 Task: Open Card Card0000000159 in Board Board0000000040 in Workspace WS0000000014 in Trello. Add Member carxxstreet791@gmail.com to Card Card0000000159 in Board Board0000000040 in Workspace WS0000000014 in Trello. Add Orange Label titled Label0000000159 to Card Card0000000159 in Board Board0000000040 in Workspace WS0000000014 in Trello. Add Checklist CL0000000159 to Card Card0000000159 in Board Board0000000040 in Workspace WS0000000014 in Trello. Add Dates with Start Date as Jun 01 2023 and Due Date as Jun 30 2023 to Card Card0000000159 in Board Board0000000040 in Workspace WS0000000014 in Trello
Action: Mouse moved to (548, 28)
Screenshot: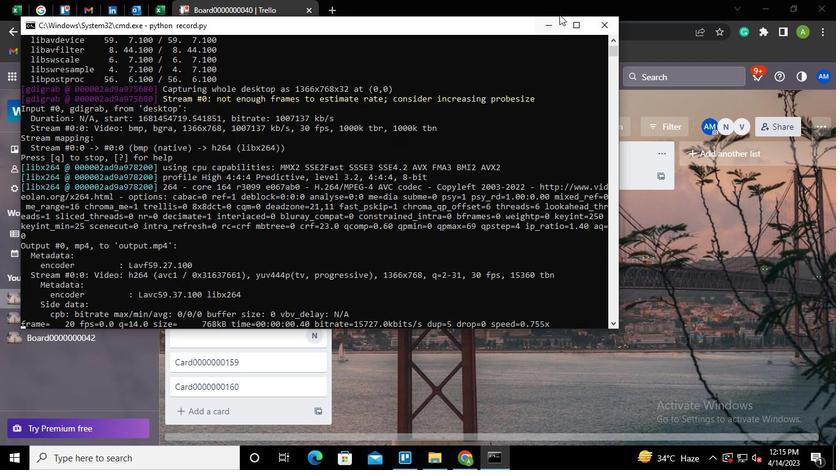 
Action: Mouse pressed left at (548, 28)
Screenshot: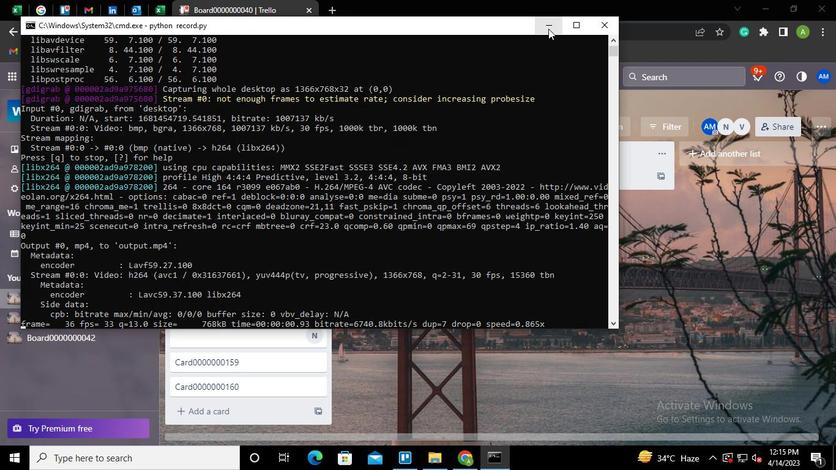 
Action: Mouse moved to (263, 358)
Screenshot: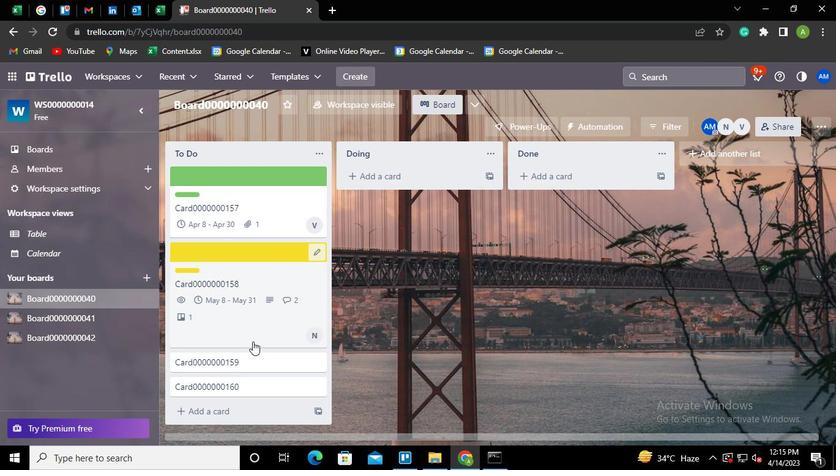 
Action: Mouse pressed left at (263, 358)
Screenshot: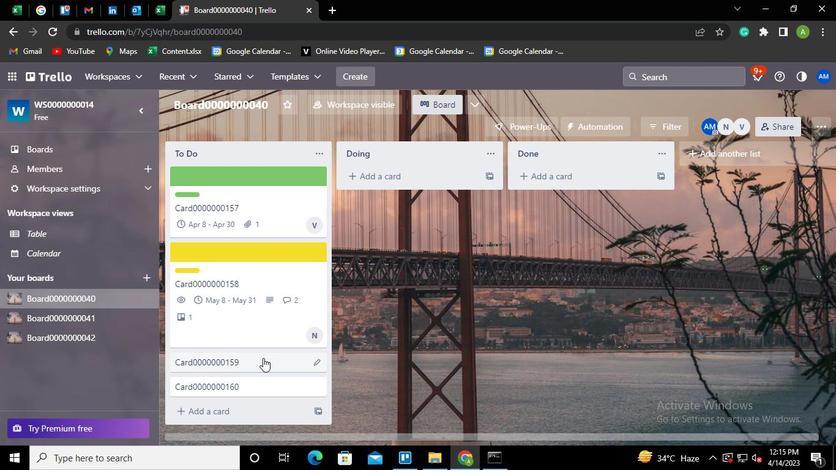 
Action: Mouse moved to (560, 220)
Screenshot: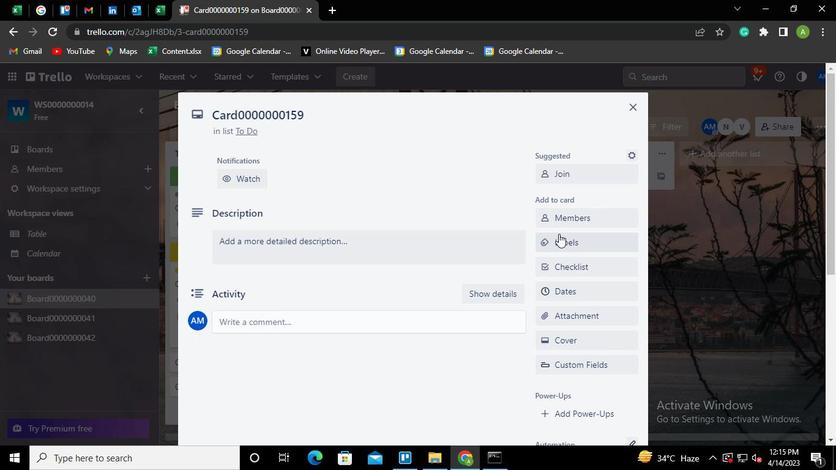 
Action: Mouse pressed left at (560, 220)
Screenshot: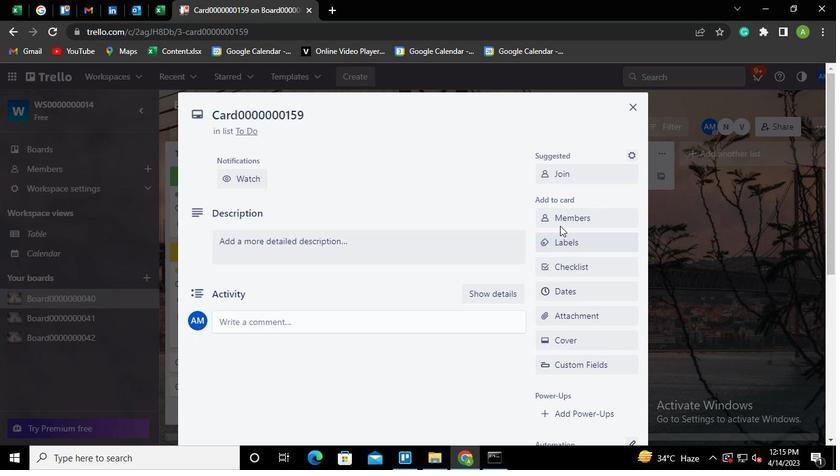
Action: Mouse moved to (453, 200)
Screenshot: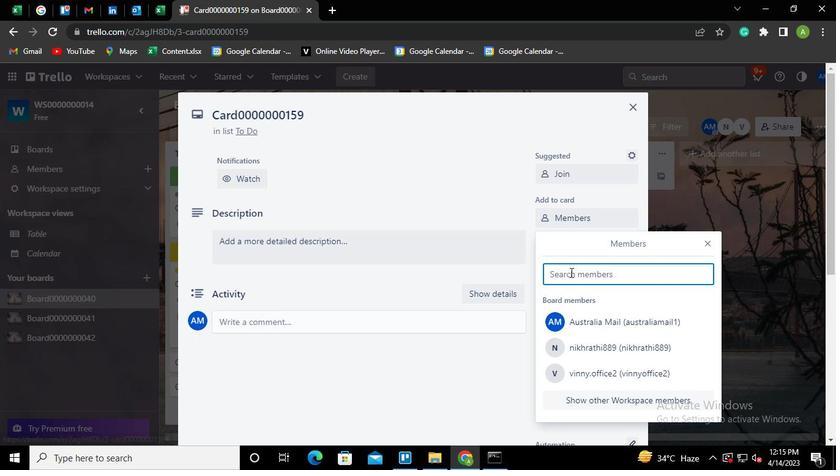 
Action: Keyboard c
Screenshot: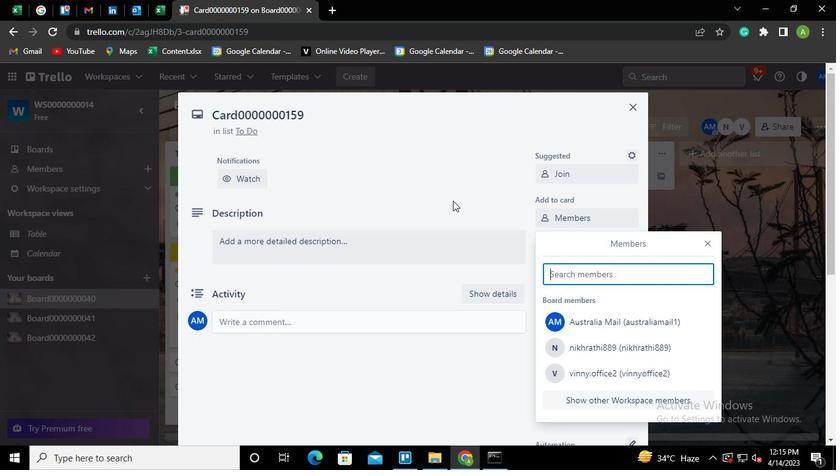 
Action: Keyboard a
Screenshot: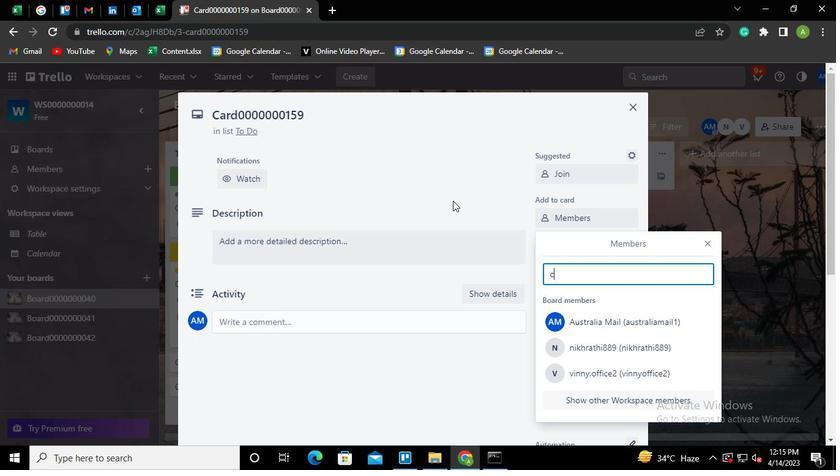 
Action: Keyboard r
Screenshot: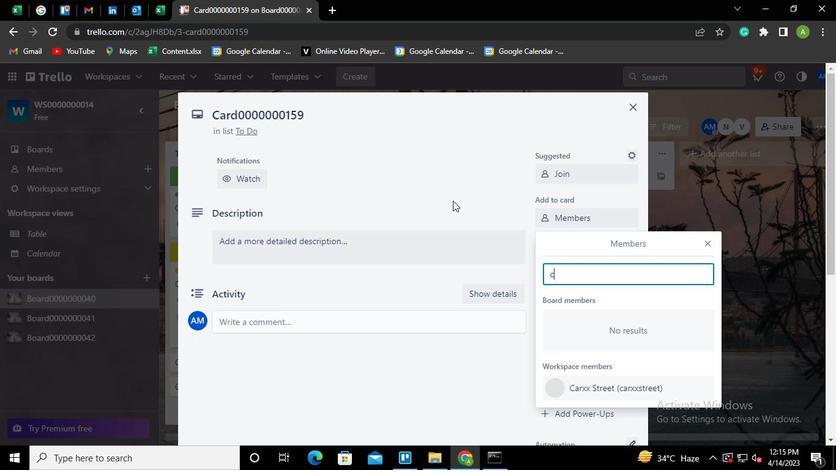 
Action: Keyboard x
Screenshot: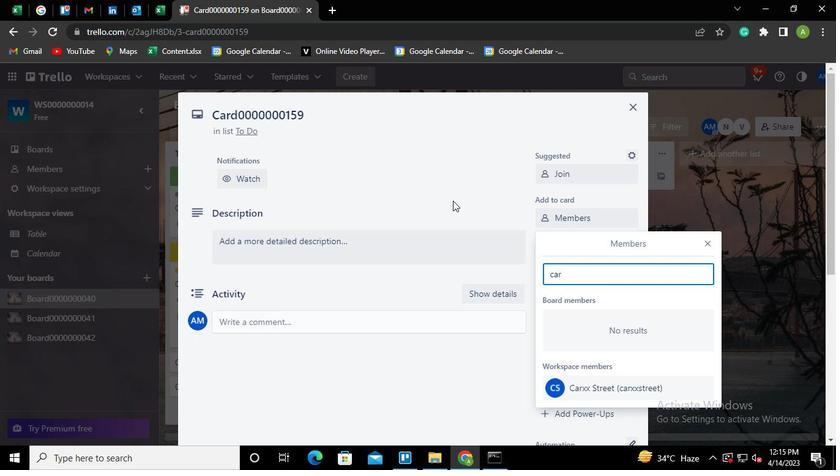 
Action: Keyboard x
Screenshot: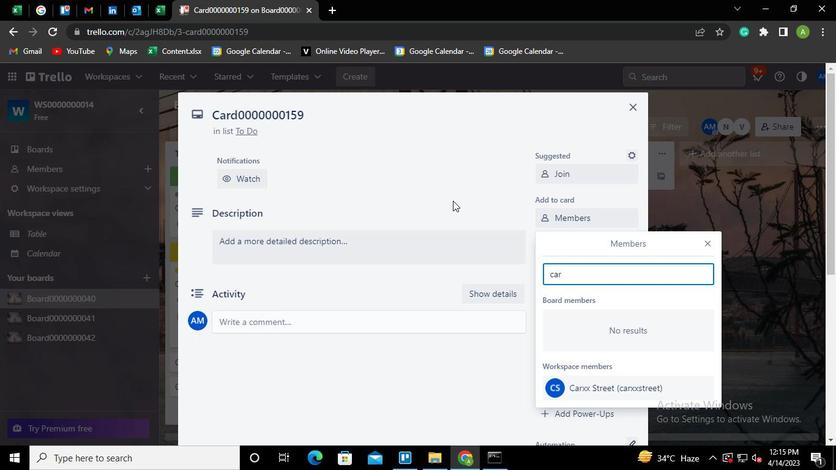 
Action: Mouse moved to (600, 390)
Screenshot: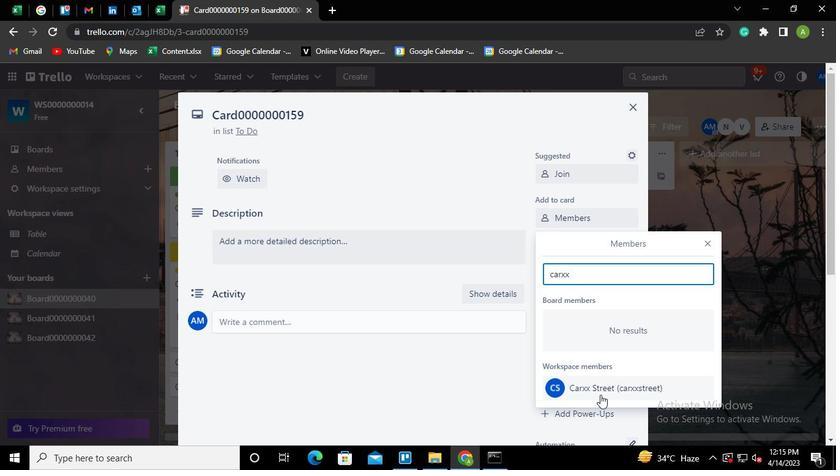 
Action: Mouse pressed left at (600, 390)
Screenshot: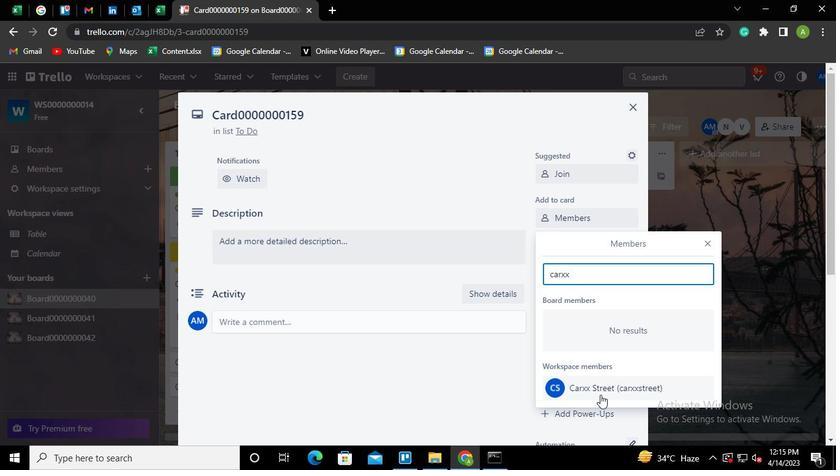 
Action: Mouse moved to (503, 190)
Screenshot: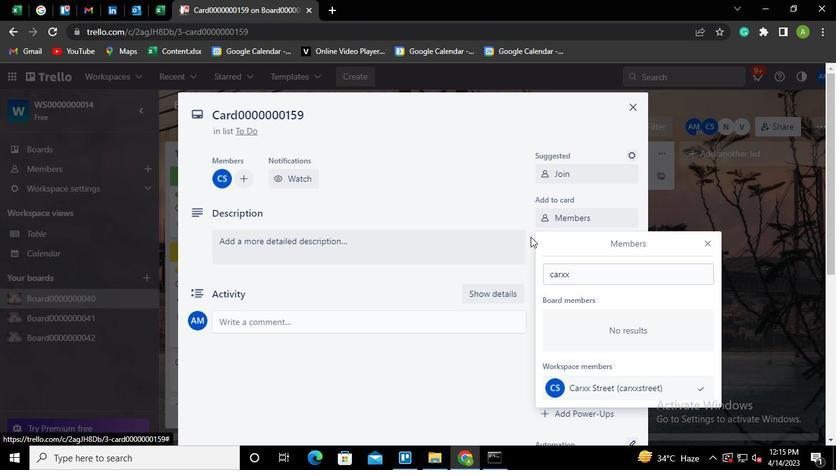 
Action: Mouse pressed left at (503, 190)
Screenshot: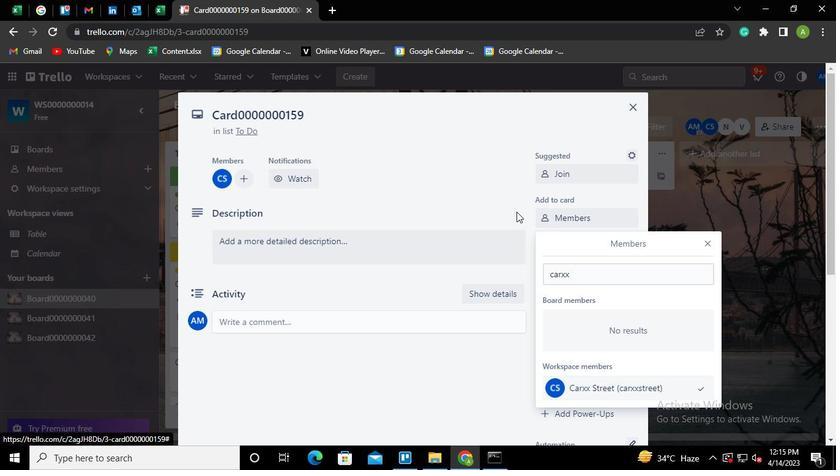 
Action: Mouse moved to (579, 243)
Screenshot: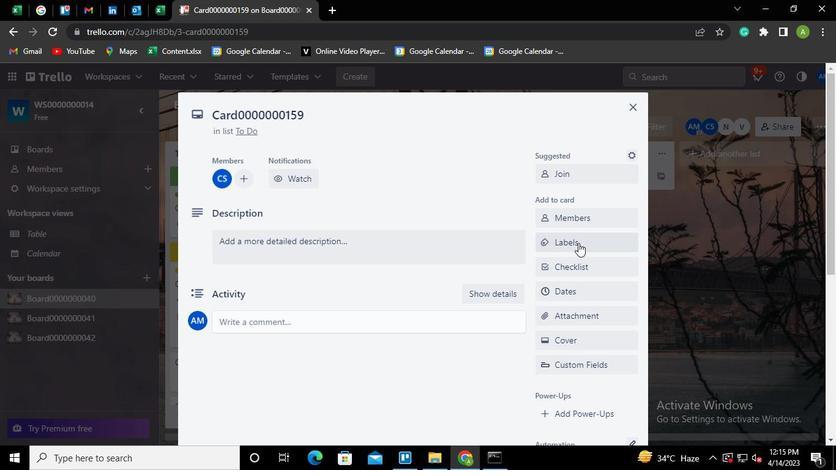 
Action: Mouse pressed left at (579, 243)
Screenshot: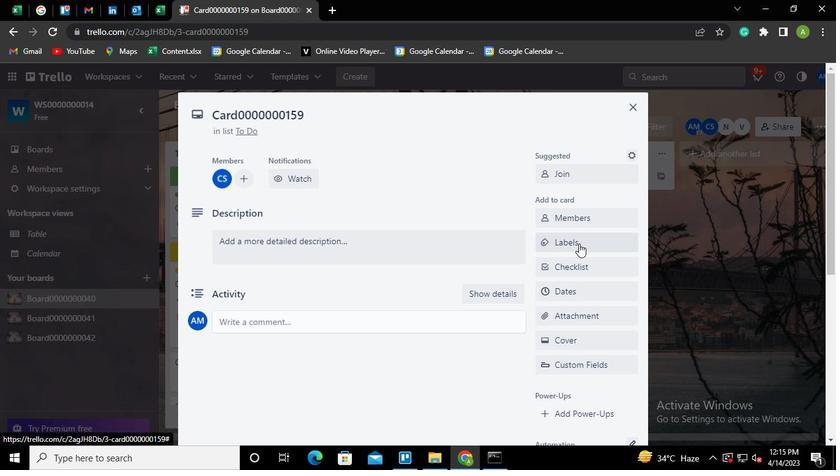 
Action: Mouse moved to (548, 221)
Screenshot: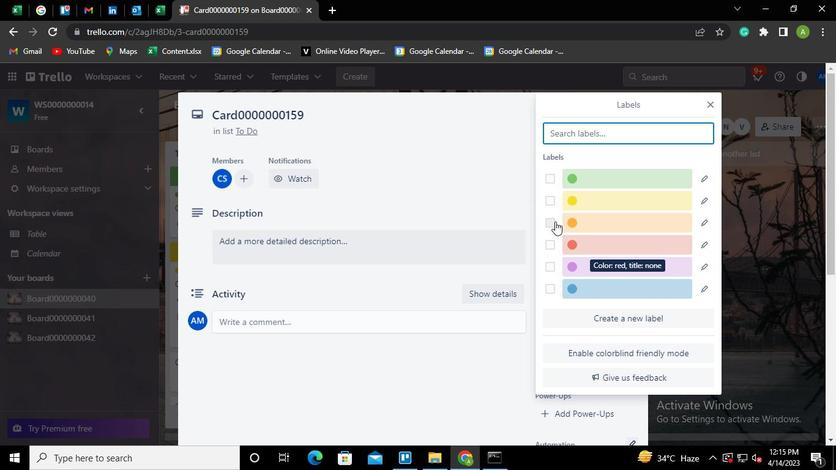 
Action: Mouse pressed left at (548, 221)
Screenshot: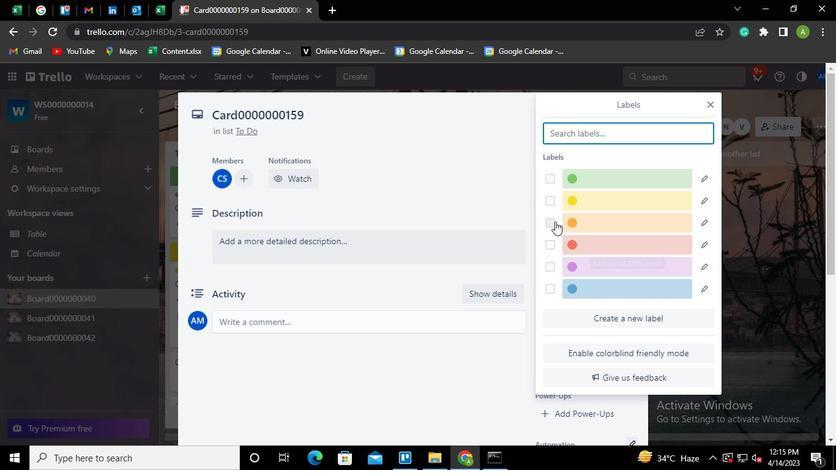 
Action: Mouse moved to (706, 222)
Screenshot: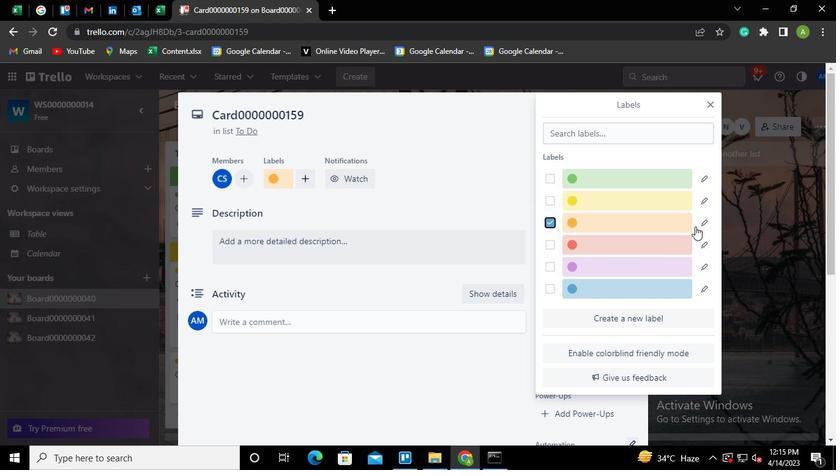 
Action: Mouse pressed left at (706, 222)
Screenshot: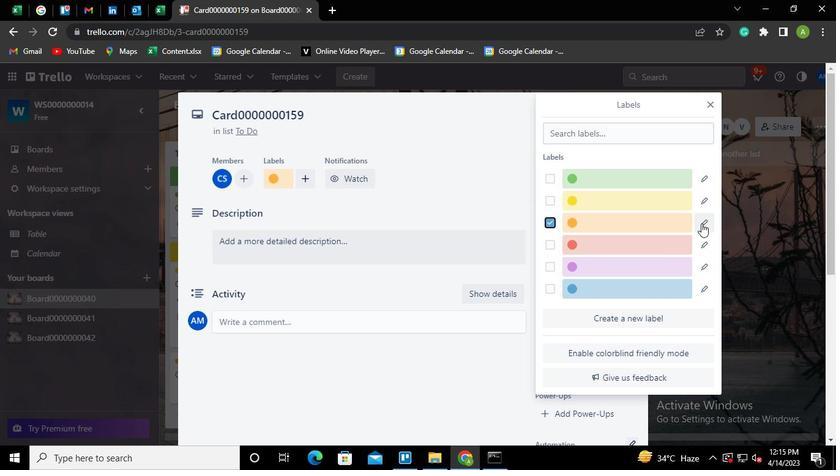 
Action: Mouse moved to (584, 217)
Screenshot: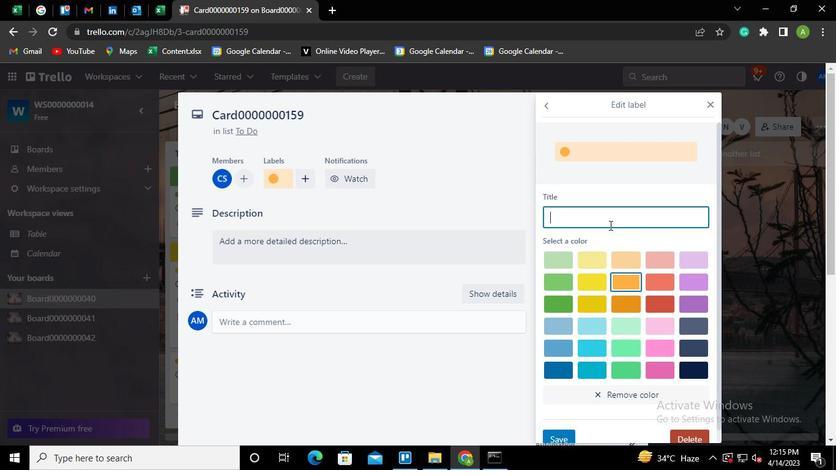 
Action: Keyboard Key.shift
Screenshot: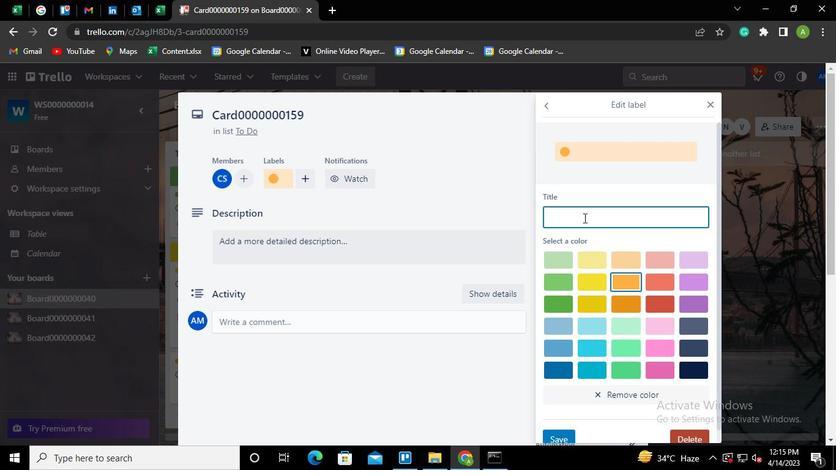 
Action: Keyboard Key.shift
Screenshot: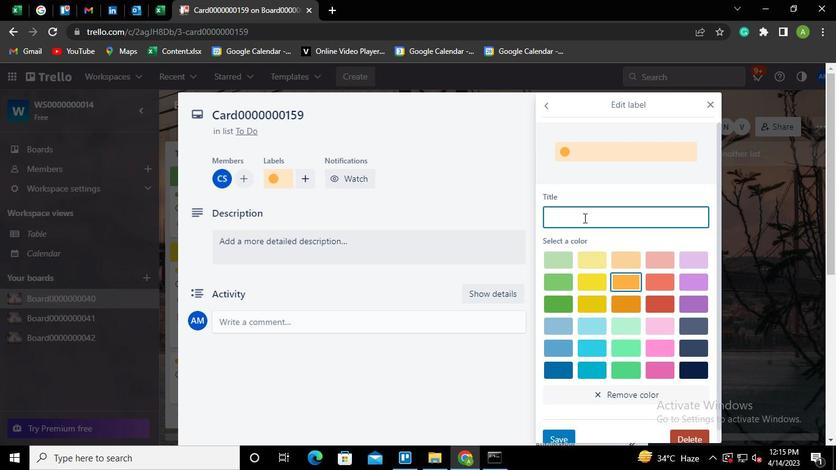 
Action: Keyboard l
Screenshot: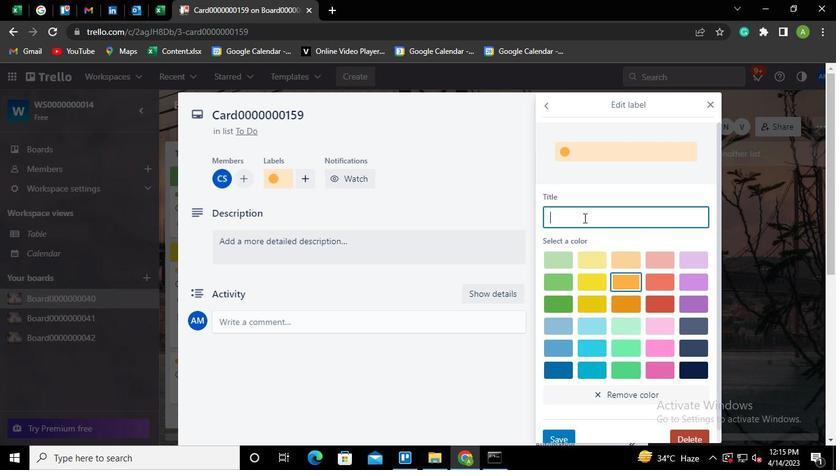 
Action: Keyboard a
Screenshot: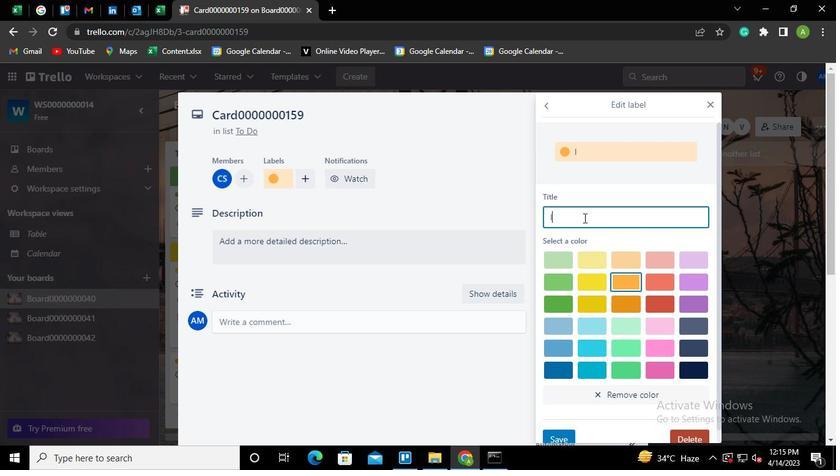 
Action: Keyboard b
Screenshot: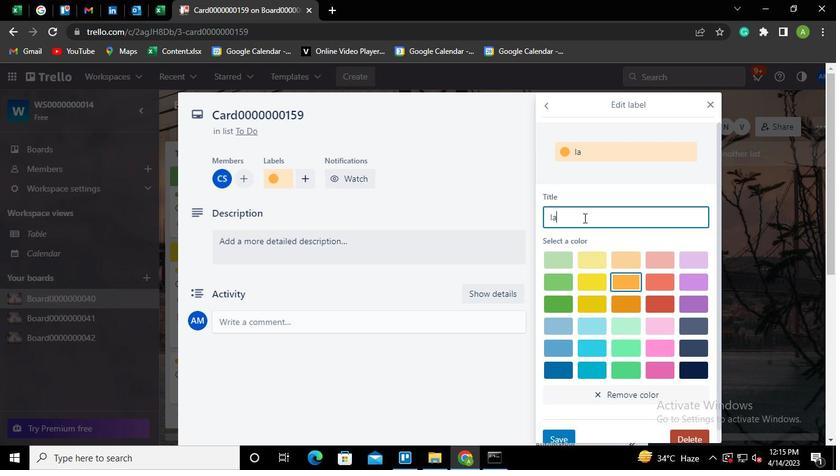 
Action: Keyboard e
Screenshot: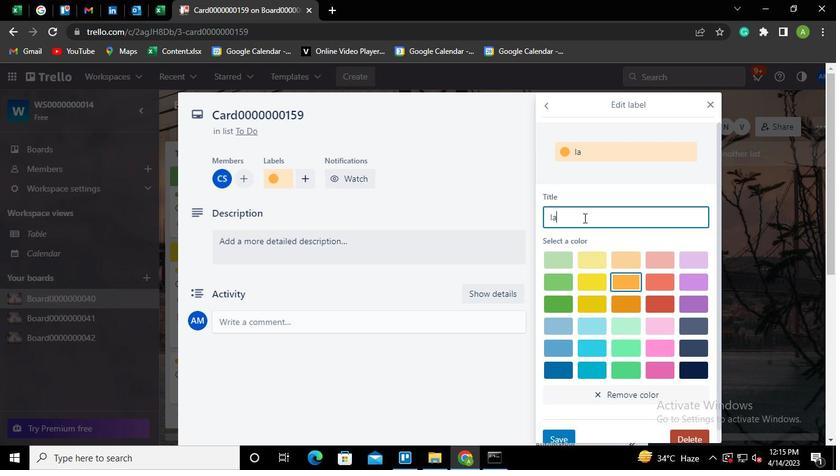 
Action: Keyboard l
Screenshot: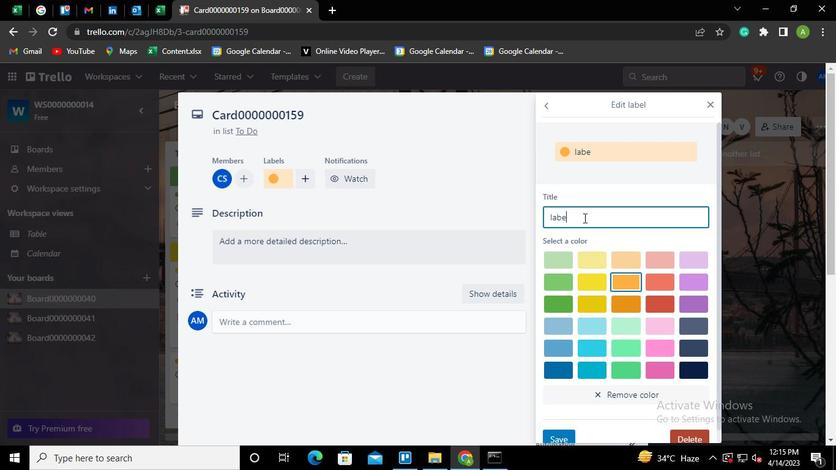 
Action: Keyboard <96>
Screenshot: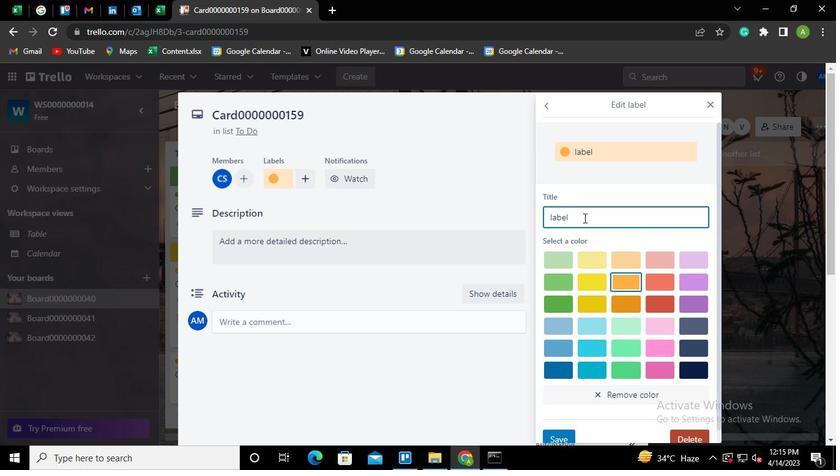 
Action: Keyboard <96>
Screenshot: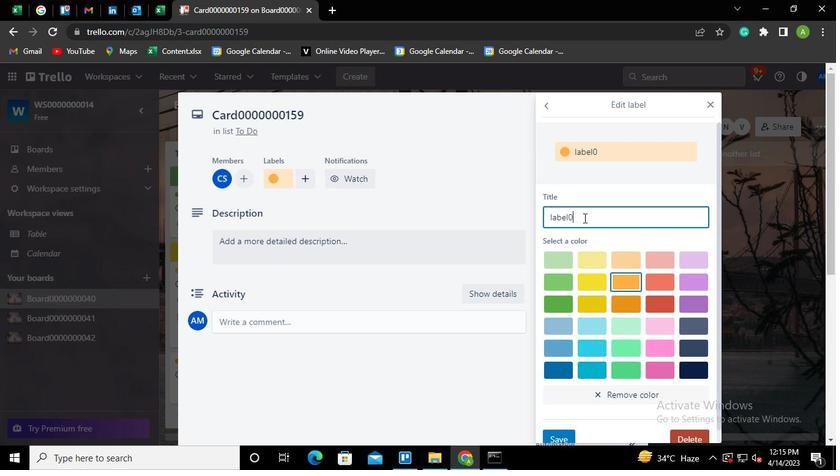 
Action: Keyboard <96>
Screenshot: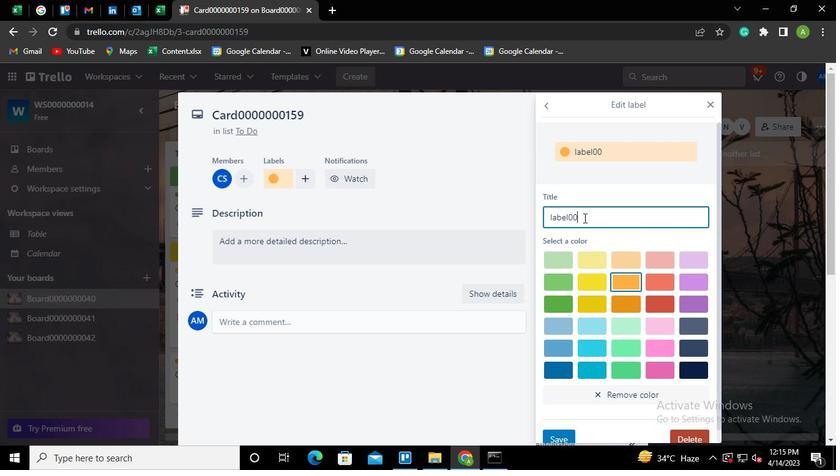 
Action: Keyboard <96>
Screenshot: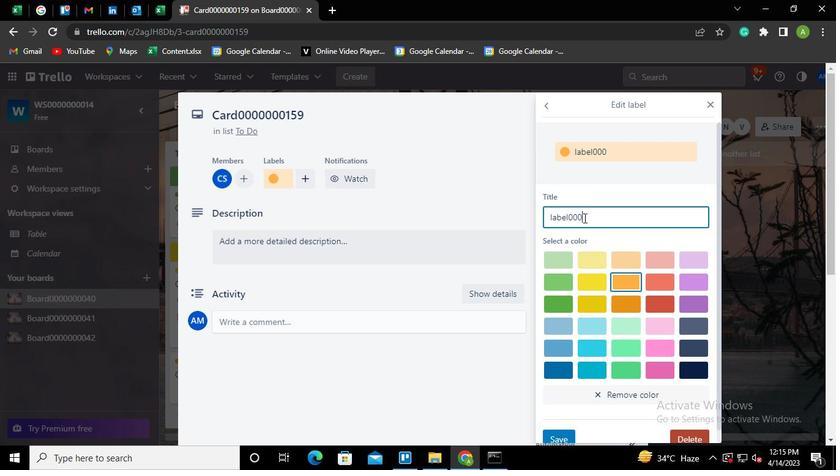 
Action: Keyboard <96>
Screenshot: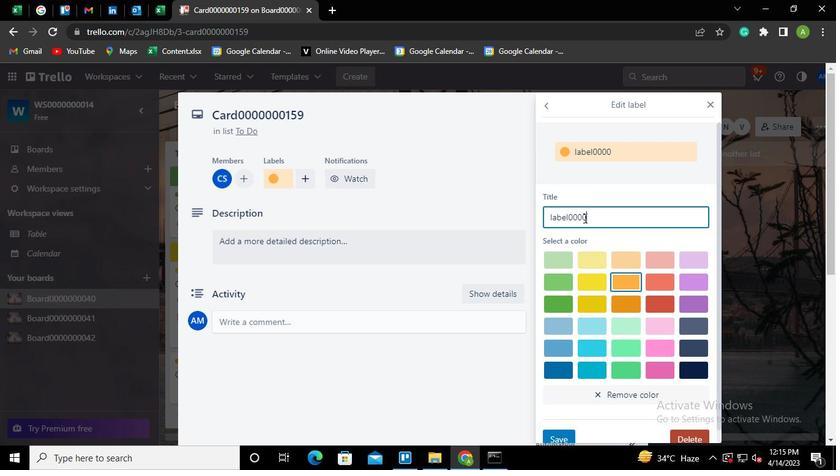 
Action: Keyboard <96>
Screenshot: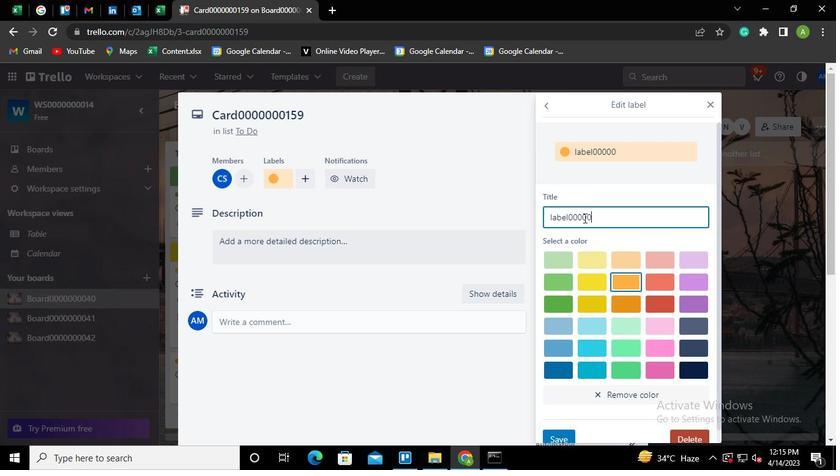 
Action: Keyboard <96>
Screenshot: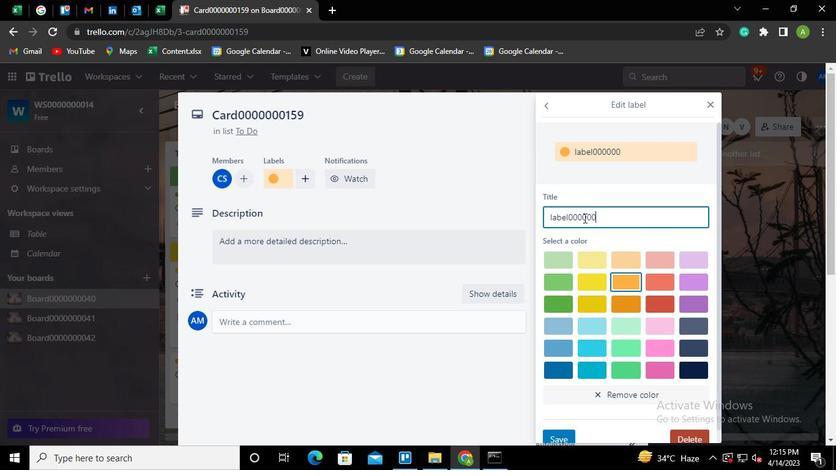 
Action: Keyboard <97>
Screenshot: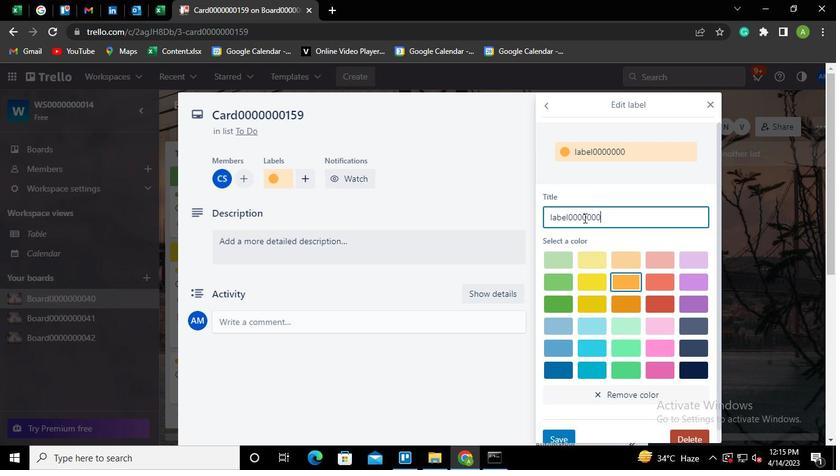 
Action: Keyboard <101>
Screenshot: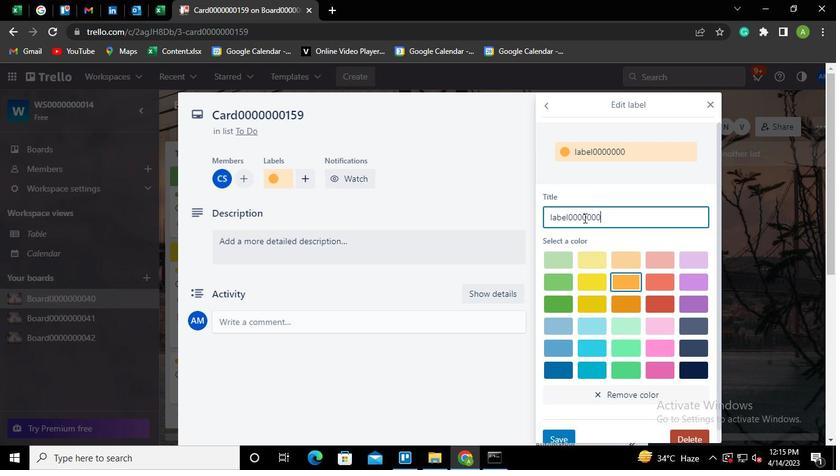 
Action: Keyboard <105>
Screenshot: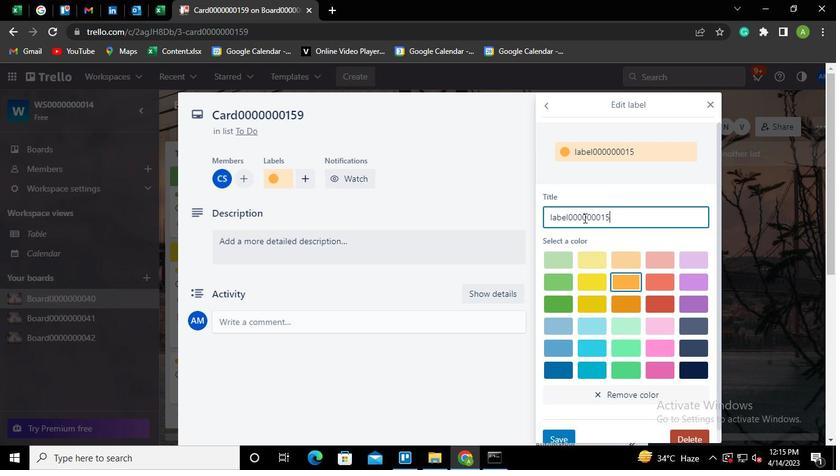 
Action: Mouse moved to (565, 435)
Screenshot: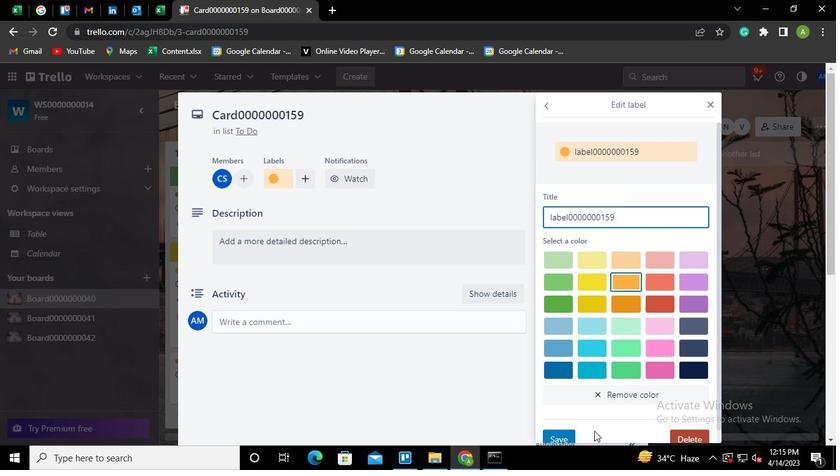 
Action: Mouse pressed left at (565, 435)
Screenshot: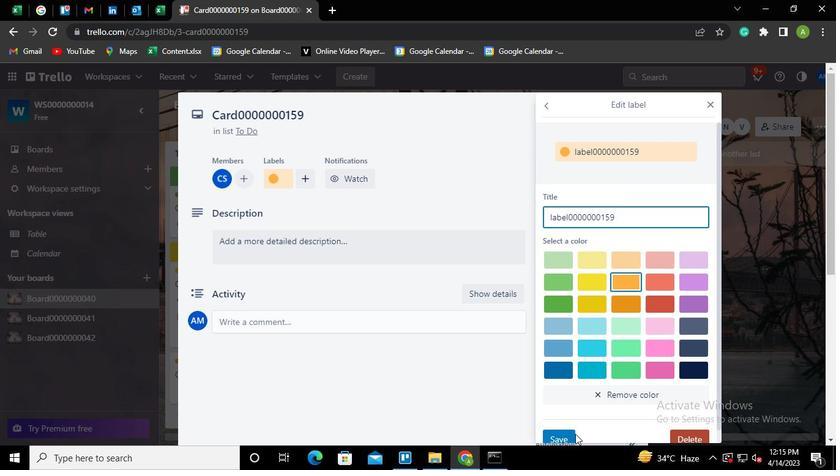 
Action: Mouse moved to (495, 196)
Screenshot: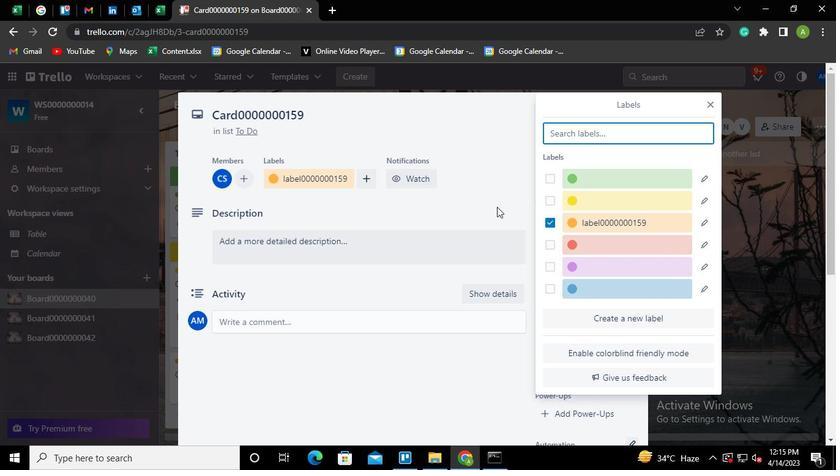 
Action: Mouse pressed left at (495, 196)
Screenshot: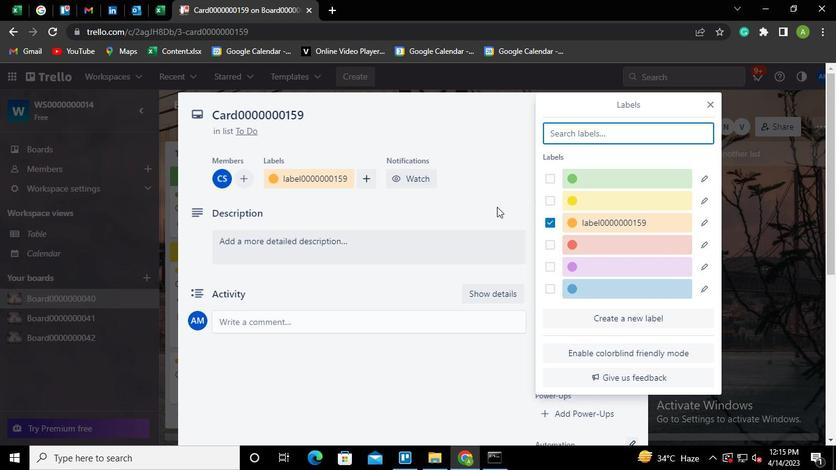 
Action: Mouse moved to (575, 268)
Screenshot: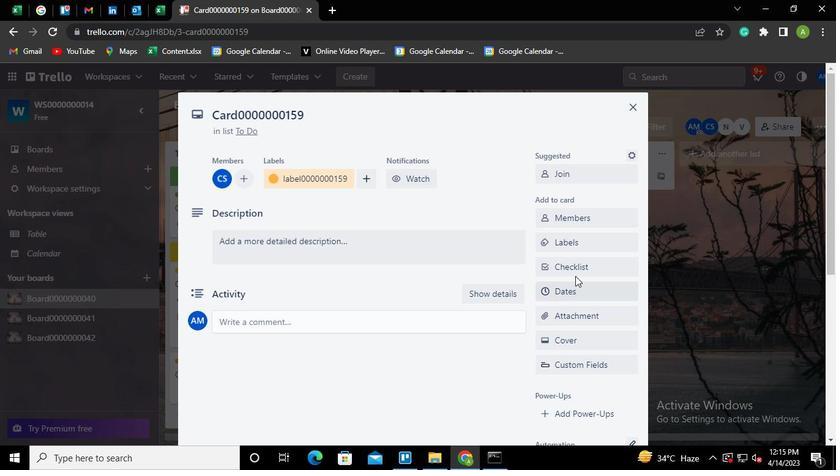 
Action: Mouse pressed left at (575, 268)
Screenshot: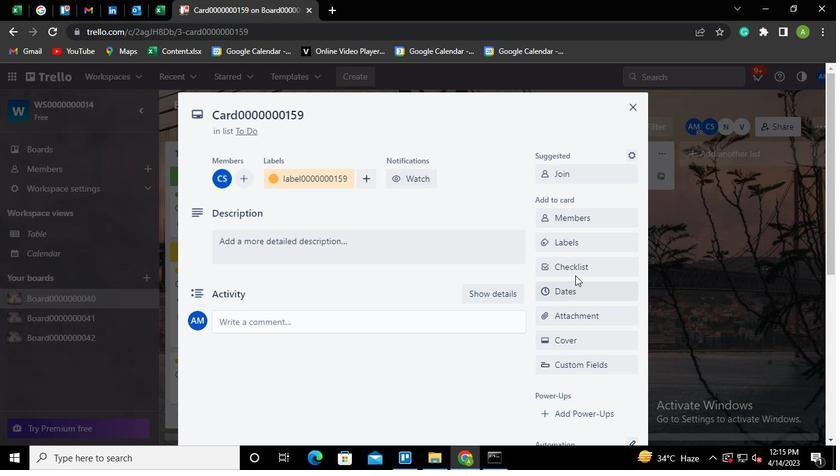 
Action: Mouse moved to (570, 292)
Screenshot: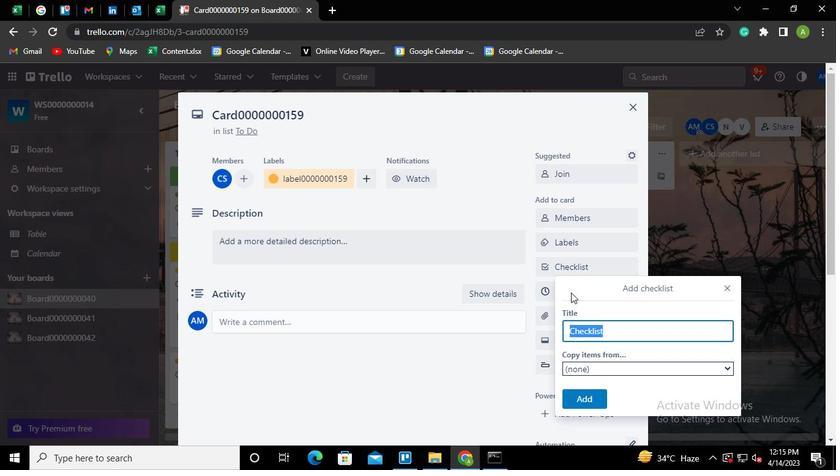 
Action: Keyboard Key.shift
Screenshot: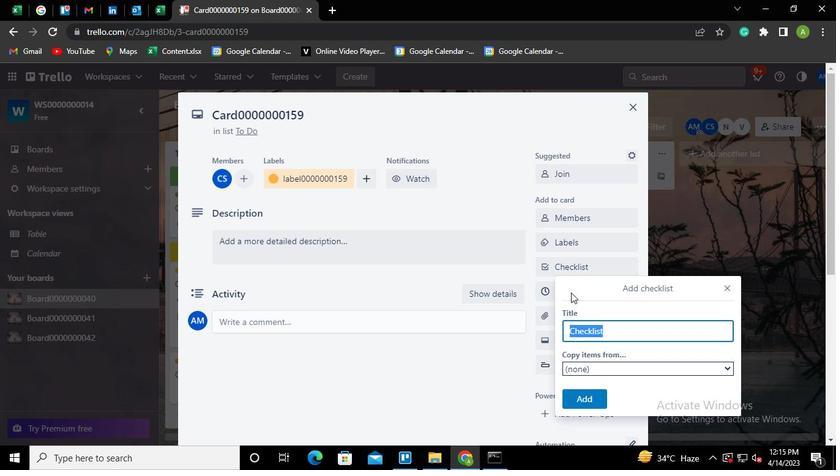 
Action: Keyboard C
Screenshot: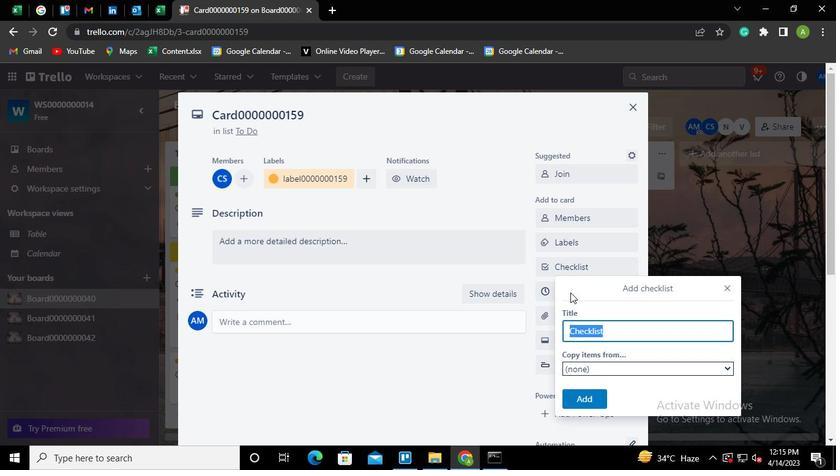 
Action: Keyboard L
Screenshot: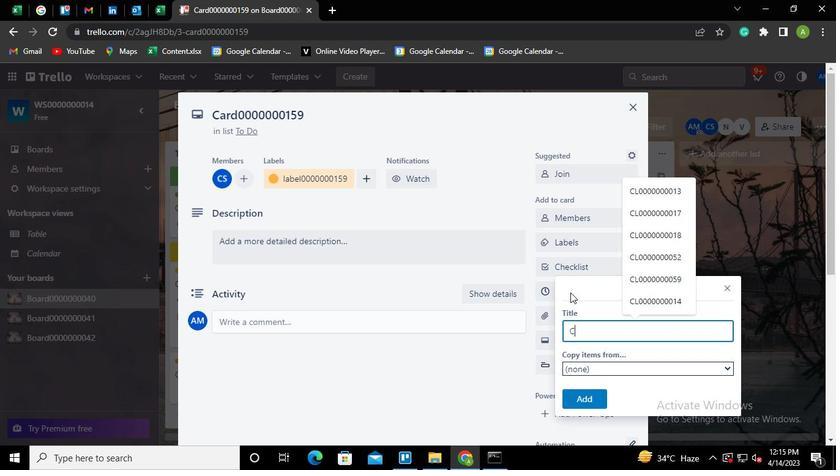 
Action: Keyboard <96>
Screenshot: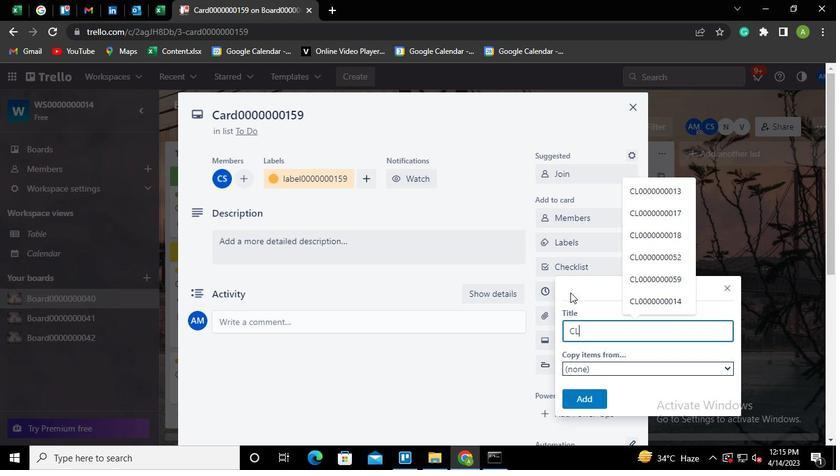 
Action: Keyboard <96>
Screenshot: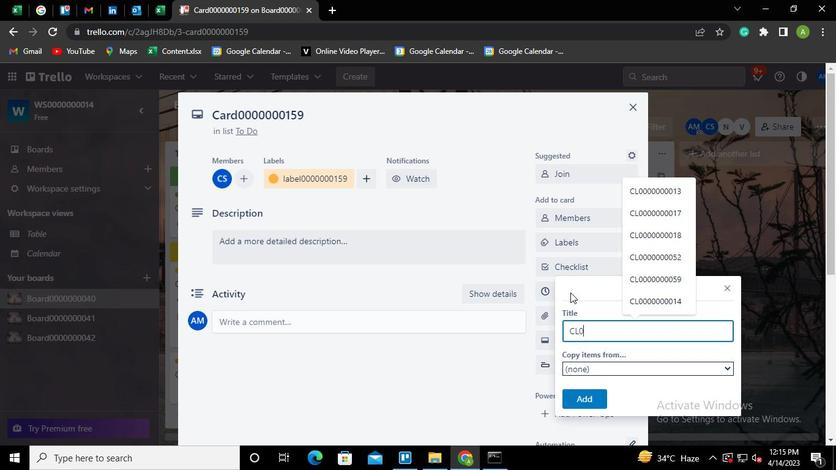 
Action: Keyboard <96>
Screenshot: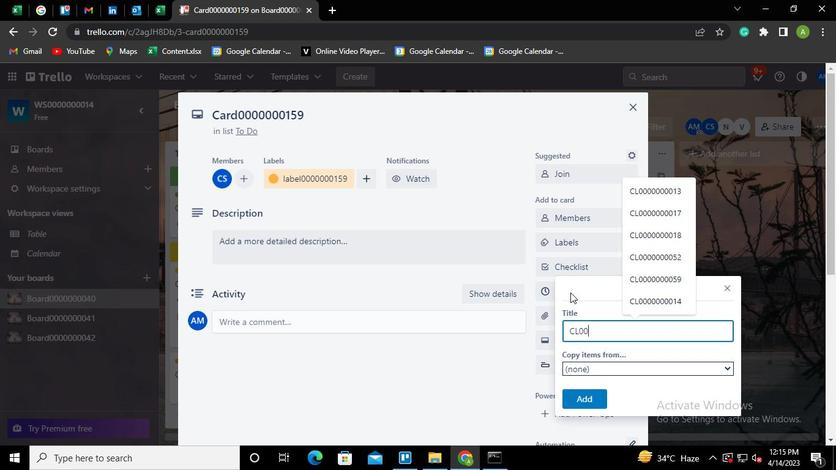 
Action: Keyboard <96>
Screenshot: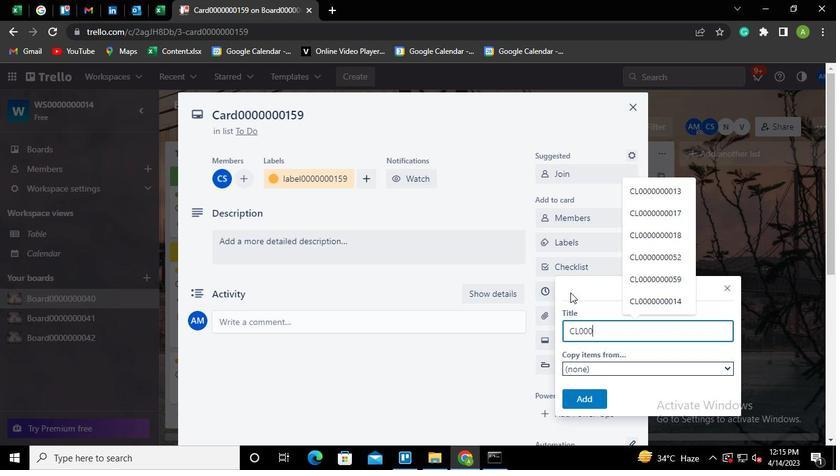 
Action: Keyboard <96>
Screenshot: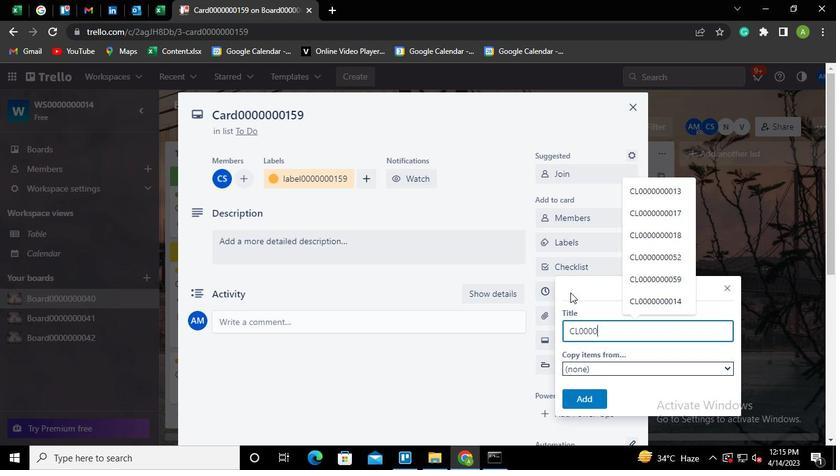 
Action: Keyboard <96>
Screenshot: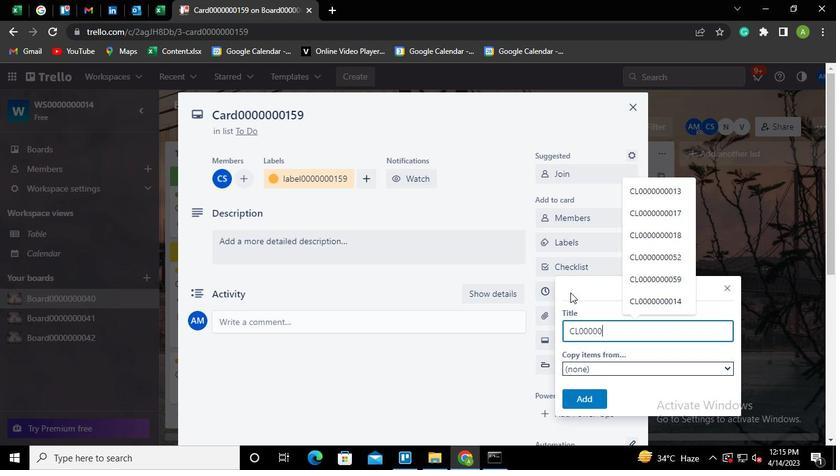 
Action: Keyboard <96>
Screenshot: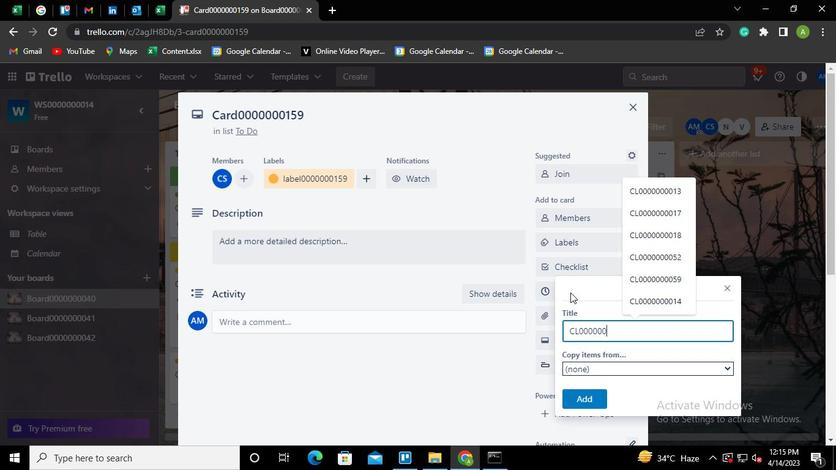 
Action: Keyboard <97>
Screenshot: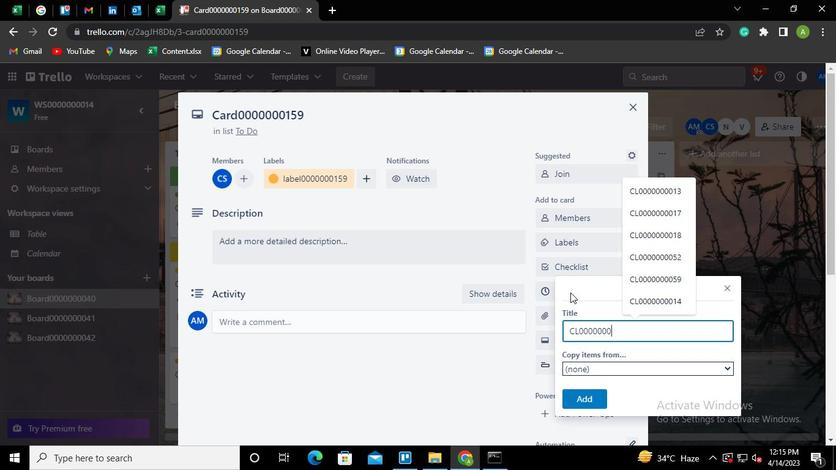 
Action: Keyboard <101>
Screenshot: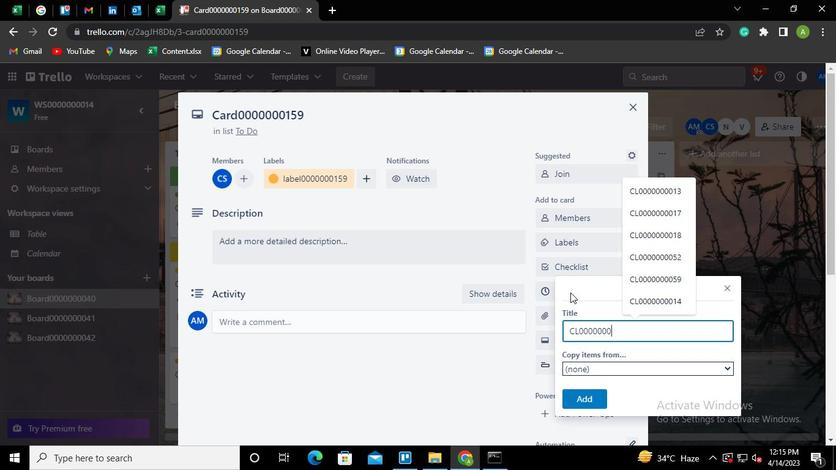 
Action: Keyboard <105>
Screenshot: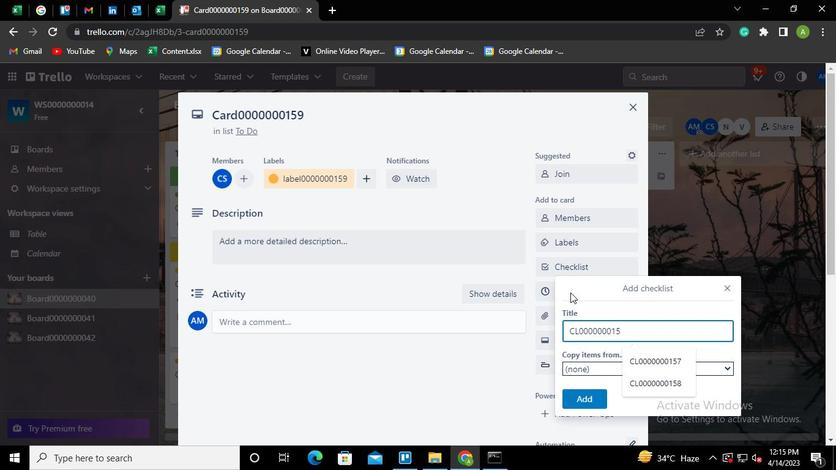 
Action: Mouse moved to (587, 398)
Screenshot: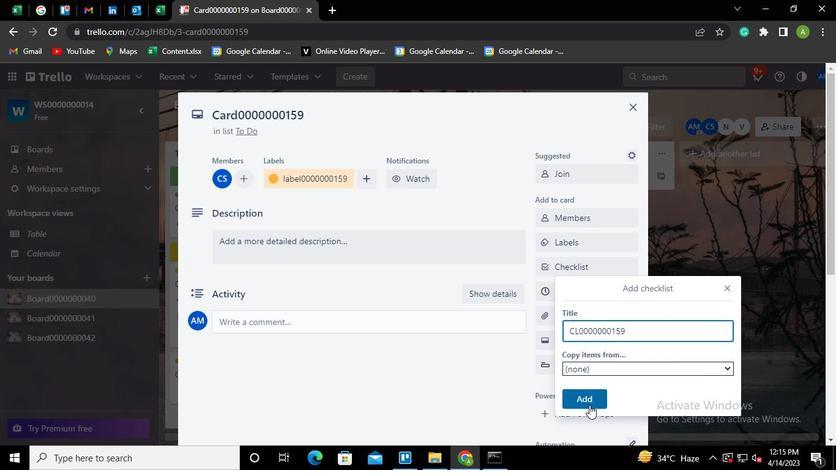 
Action: Mouse pressed left at (587, 398)
Screenshot: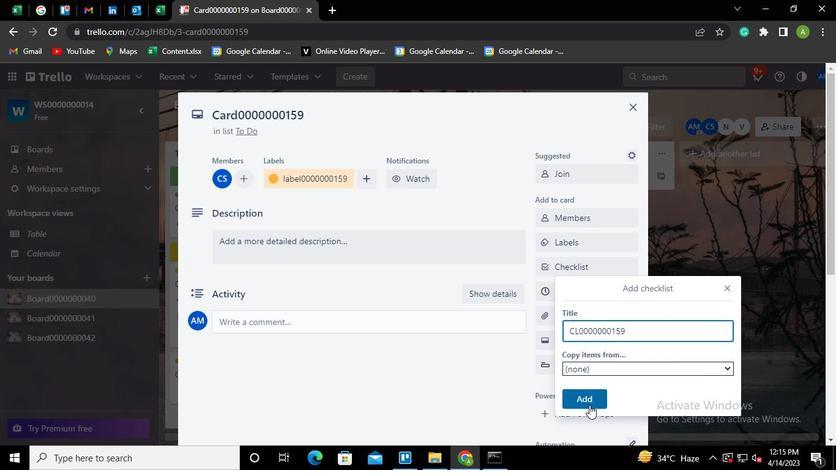
Action: Mouse moved to (571, 295)
Screenshot: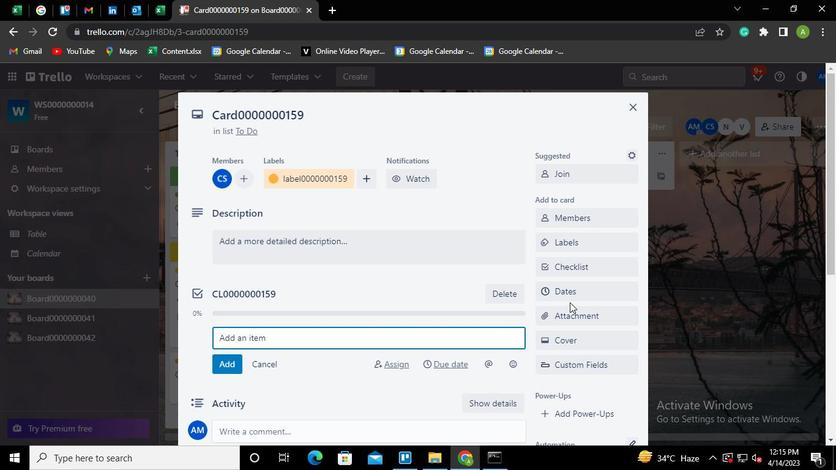
Action: Mouse pressed left at (571, 295)
Screenshot: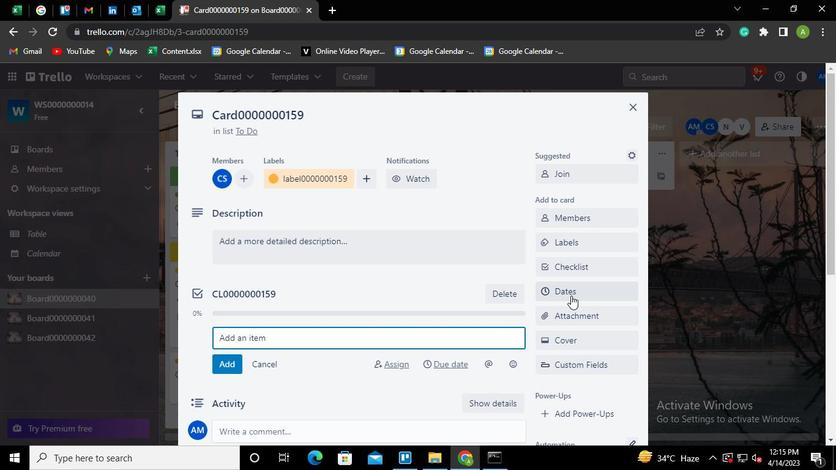 
Action: Mouse moved to (549, 324)
Screenshot: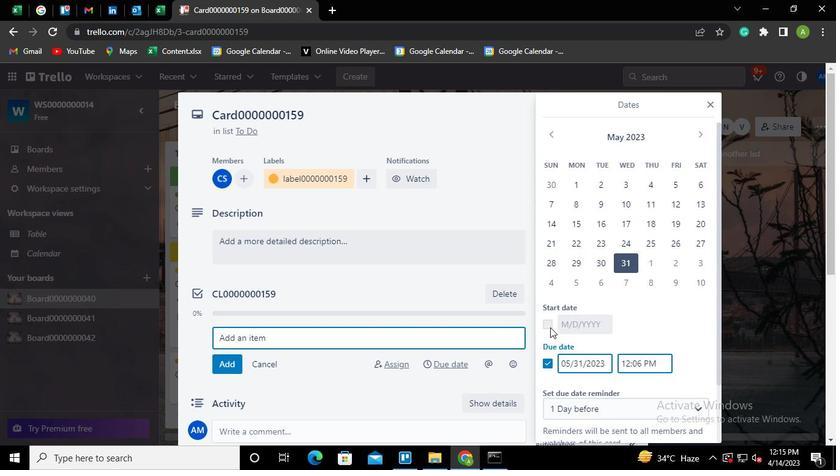 
Action: Mouse pressed left at (549, 324)
Screenshot: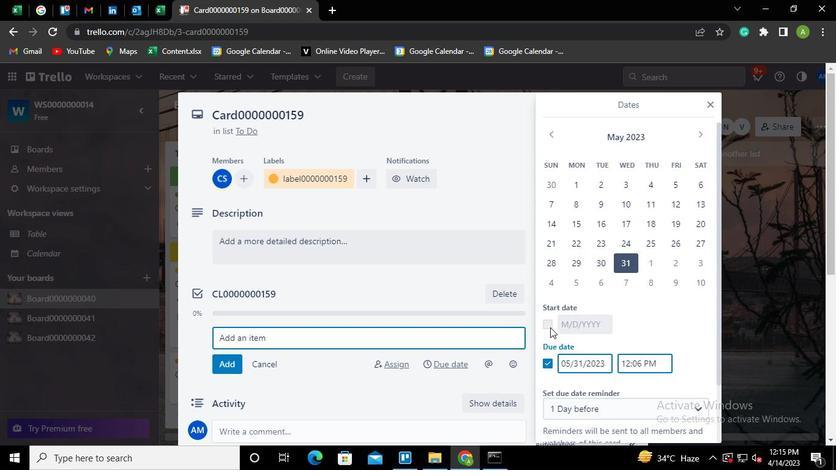 
Action: Mouse moved to (569, 325)
Screenshot: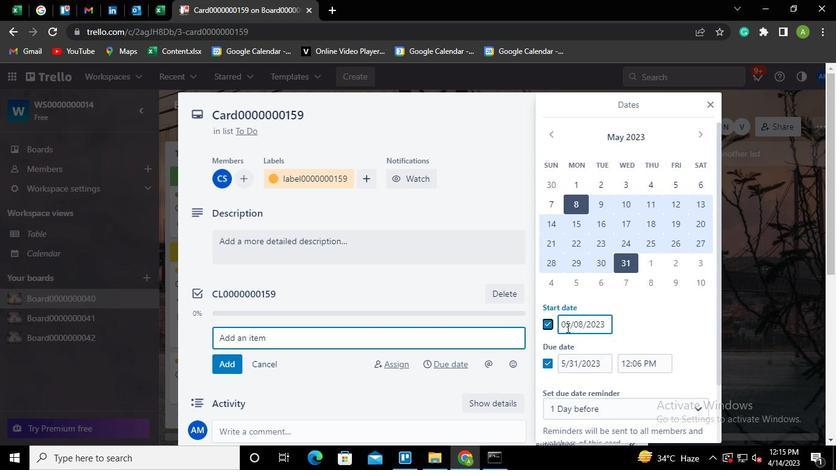 
Action: Mouse pressed left at (569, 325)
Screenshot: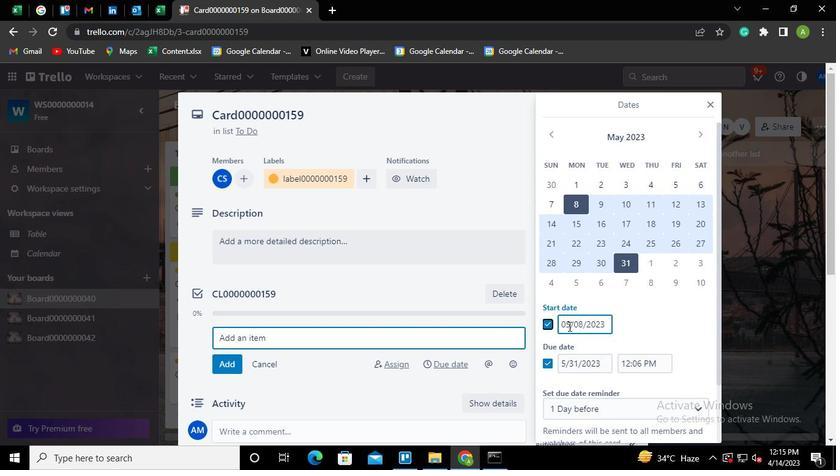 
Action: Mouse moved to (573, 319)
Screenshot: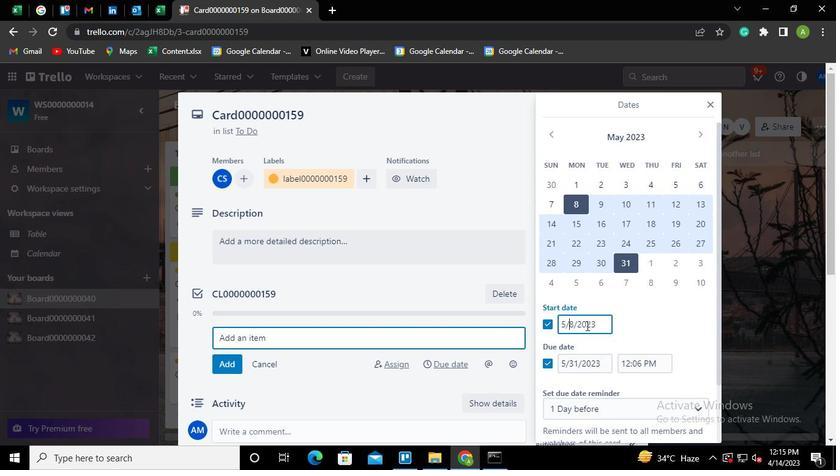 
Action: Keyboard Key.left
Screenshot: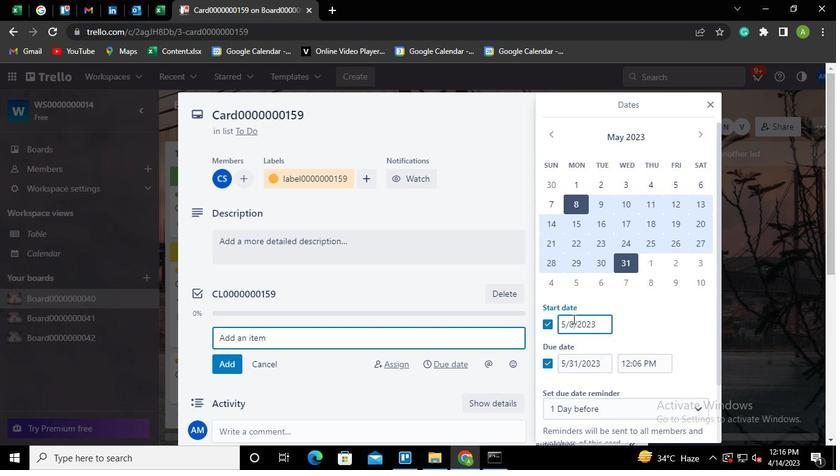 
Action: Keyboard Key.backspace
Screenshot: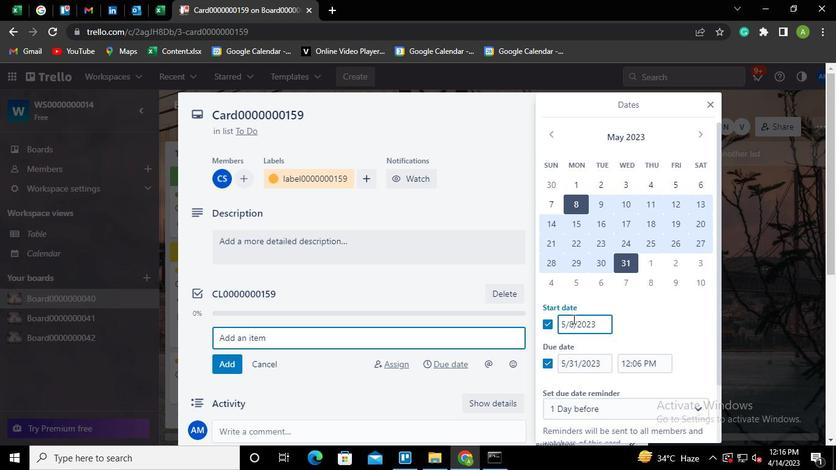 
Action: Keyboard <102>
Screenshot: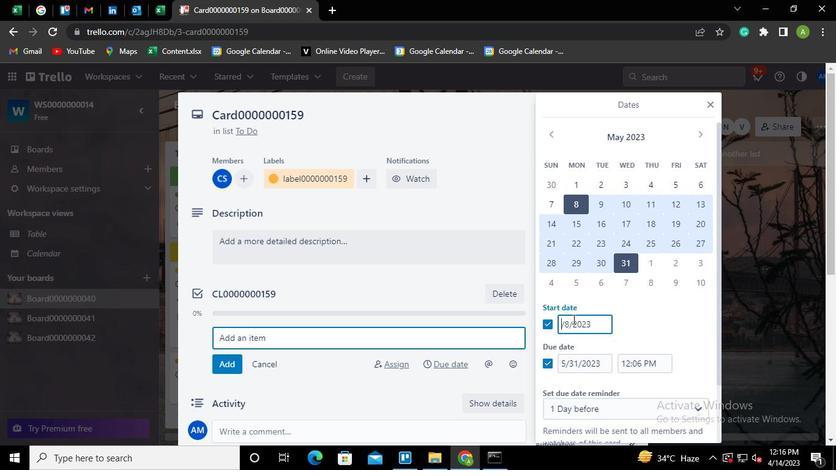 
Action: Keyboard Key.right
Screenshot: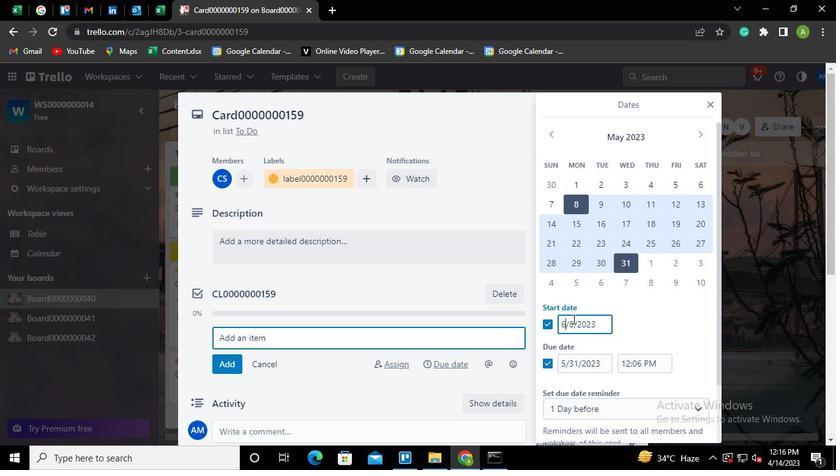 
Action: Mouse moved to (573, 322)
Screenshot: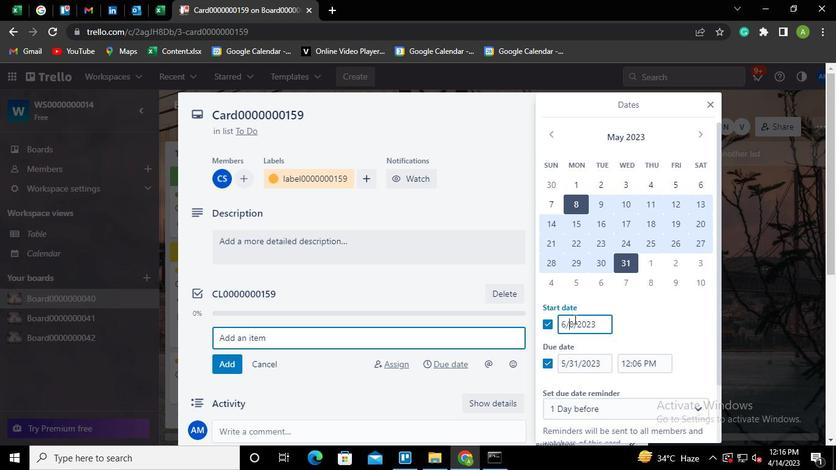 
Action: Mouse pressed left at (573, 322)
Screenshot: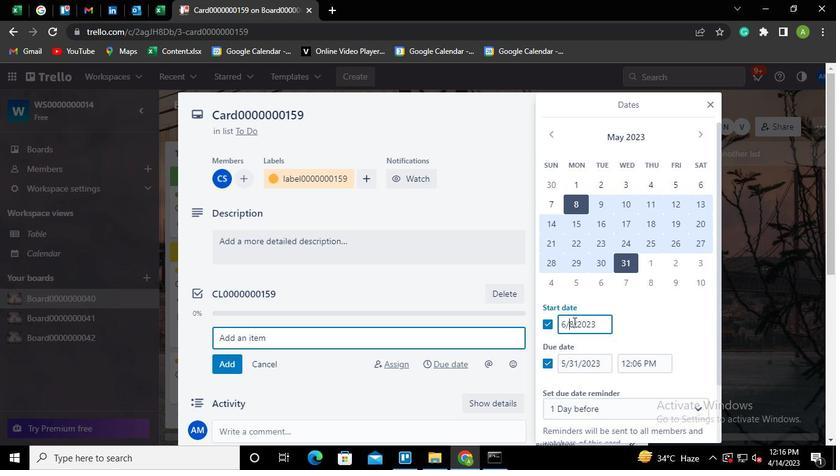 
Action: Keyboard Key.backspace
Screenshot: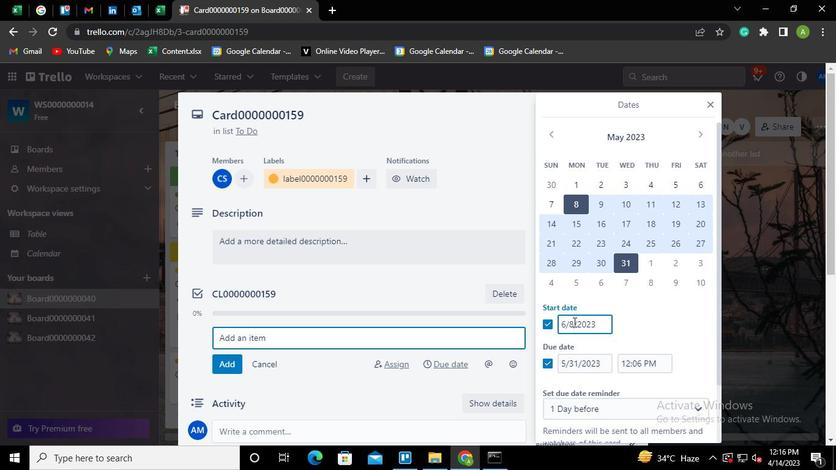 
Action: Keyboard <97>
Screenshot: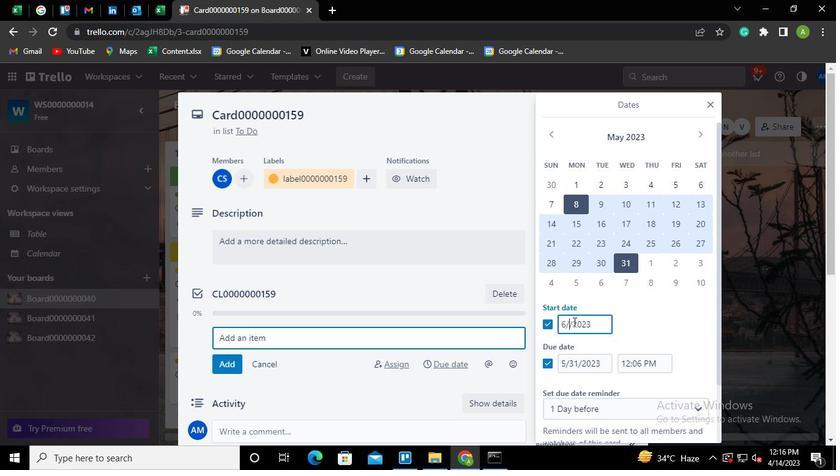 
Action: Mouse moved to (563, 363)
Screenshot: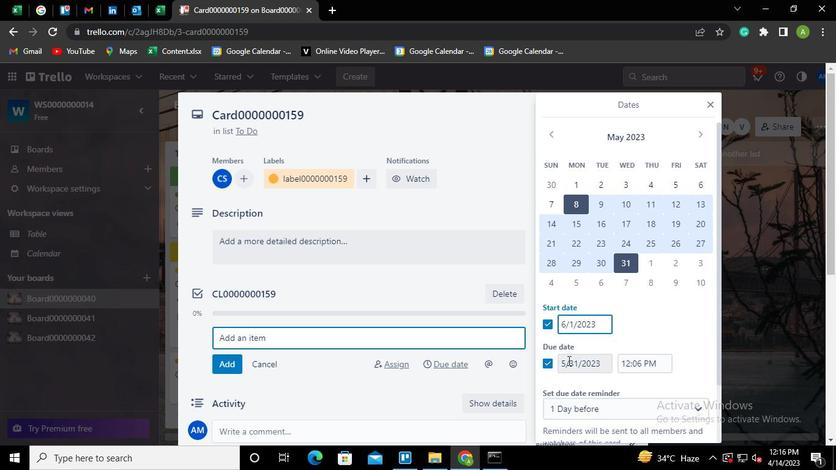 
Action: Mouse pressed left at (563, 363)
Screenshot: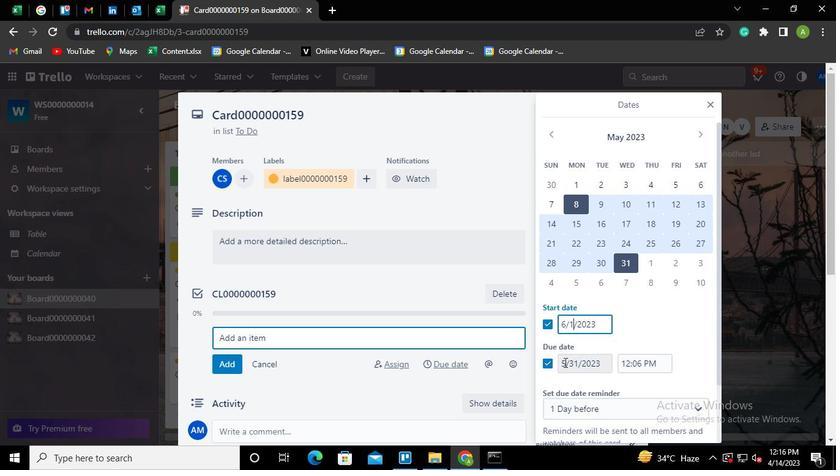 
Action: Mouse moved to (573, 363)
Screenshot: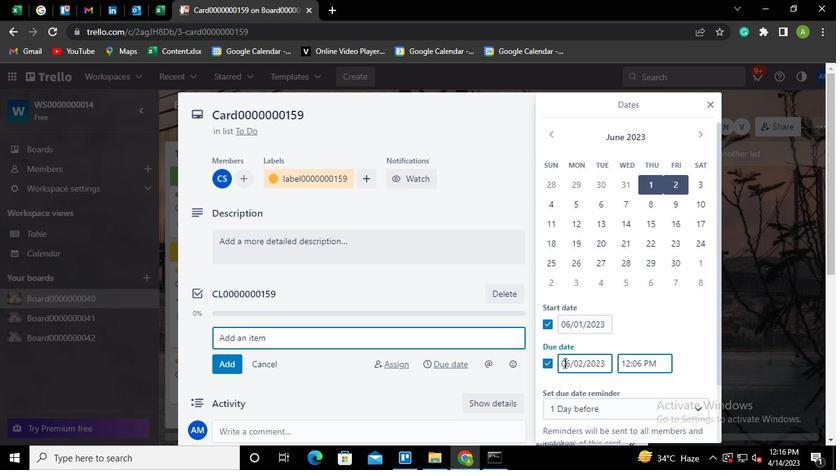 
Action: Keyboard Key.right
Screenshot: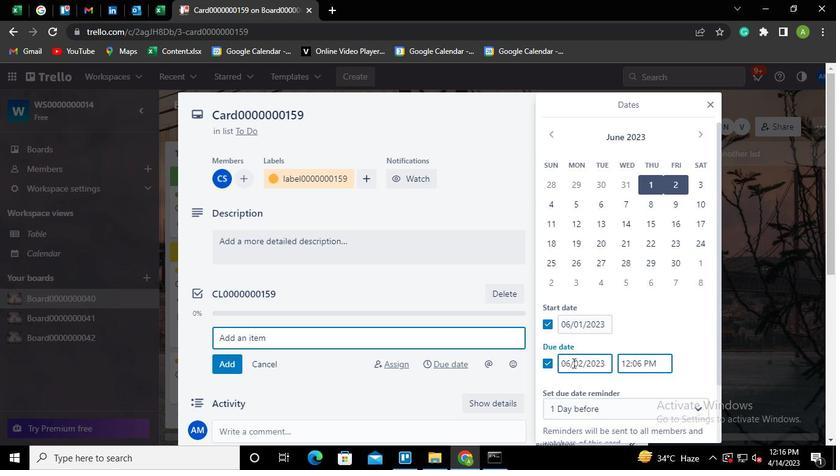 
Action: Keyboard Key.right
Screenshot: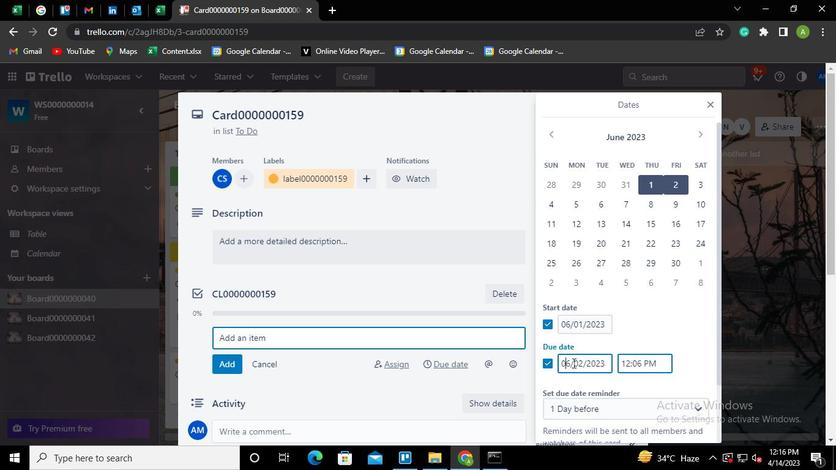 
Action: Keyboard Key.right
Screenshot: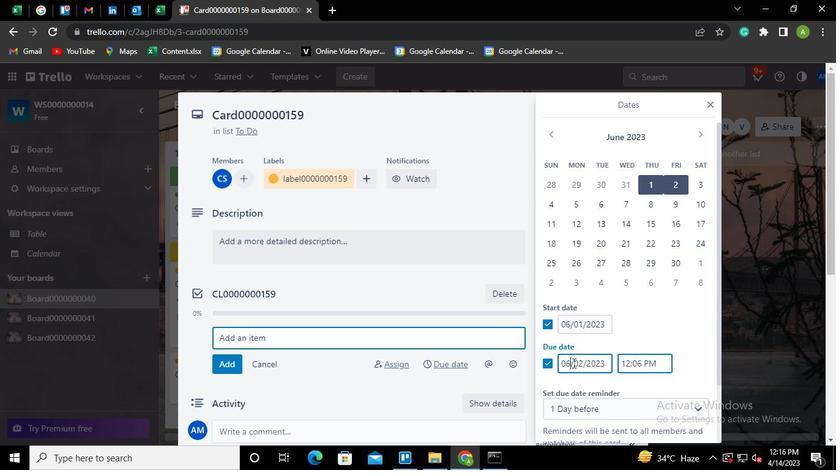 
Action: Keyboard Key.right
Screenshot: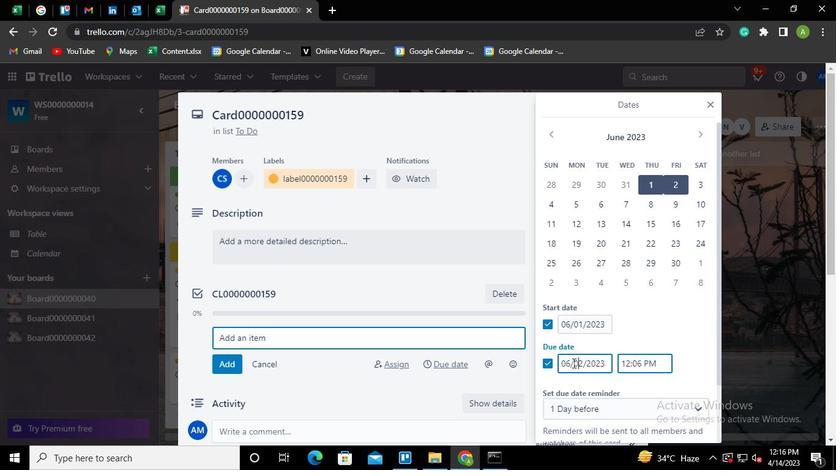 
Action: Keyboard Key.backspace
Screenshot: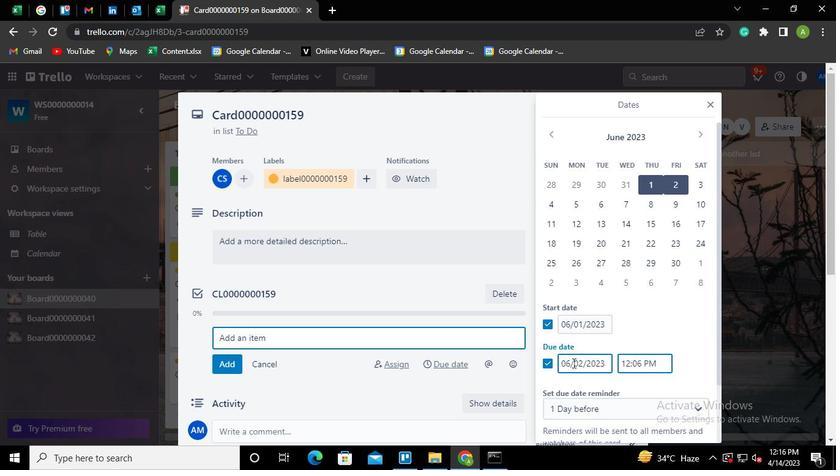 
Action: Keyboard Key.backspace
Screenshot: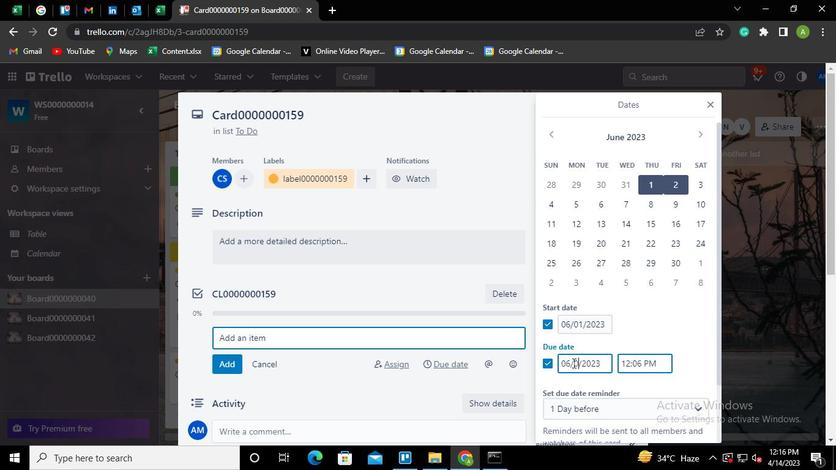 
Action: Keyboard <99>
Screenshot: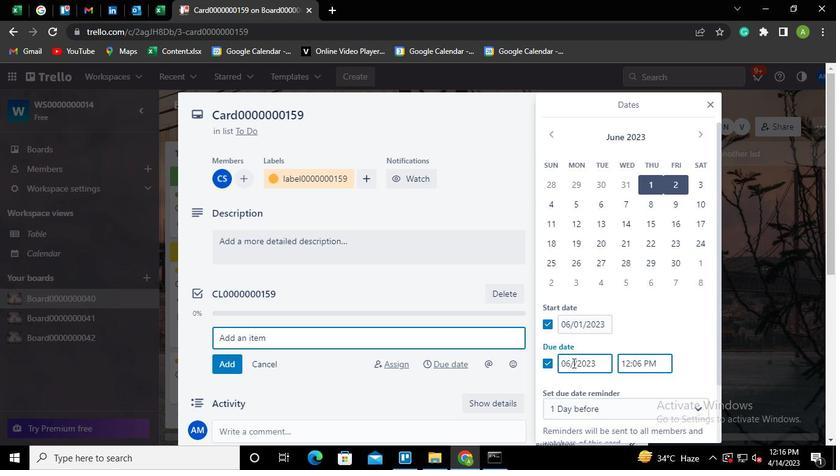 
Action: Keyboard <96>
Screenshot: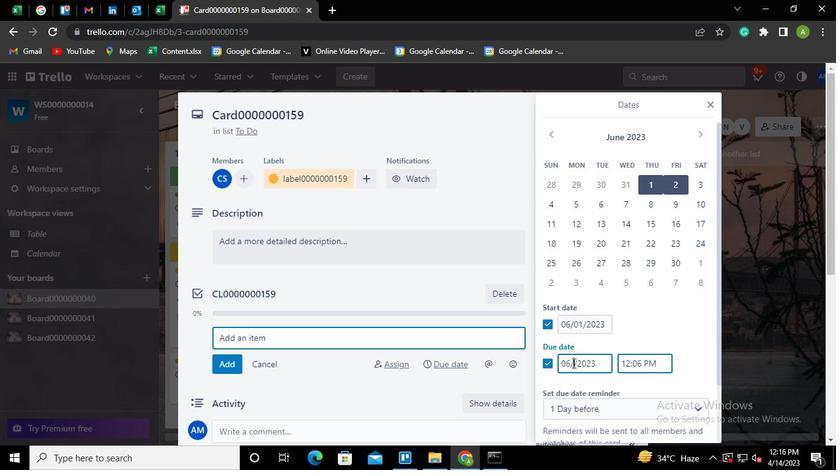 
Action: Mouse moved to (661, 311)
Screenshot: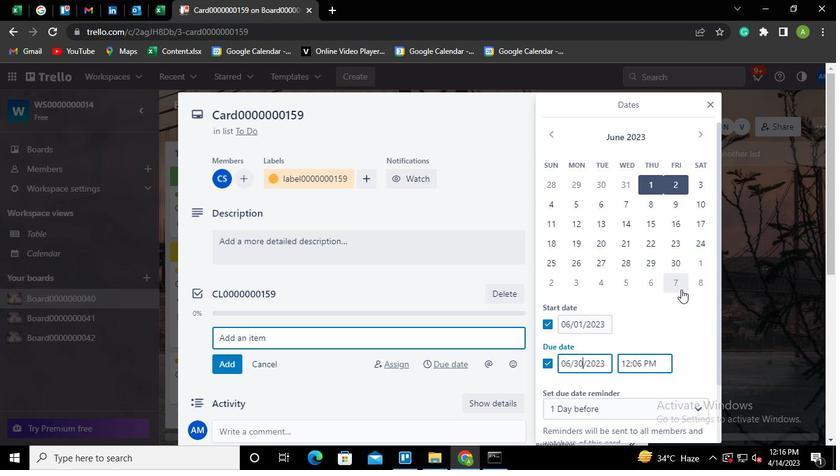 
Action: Mouse pressed left at (661, 311)
Screenshot: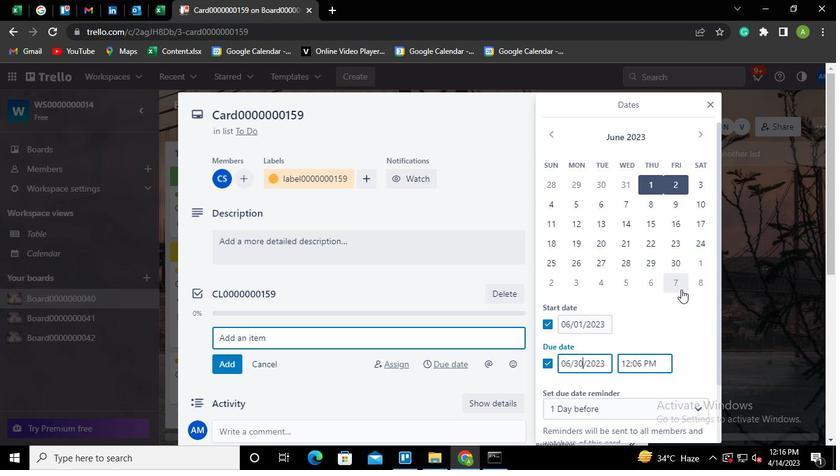 
Action: Mouse moved to (625, 391)
Screenshot: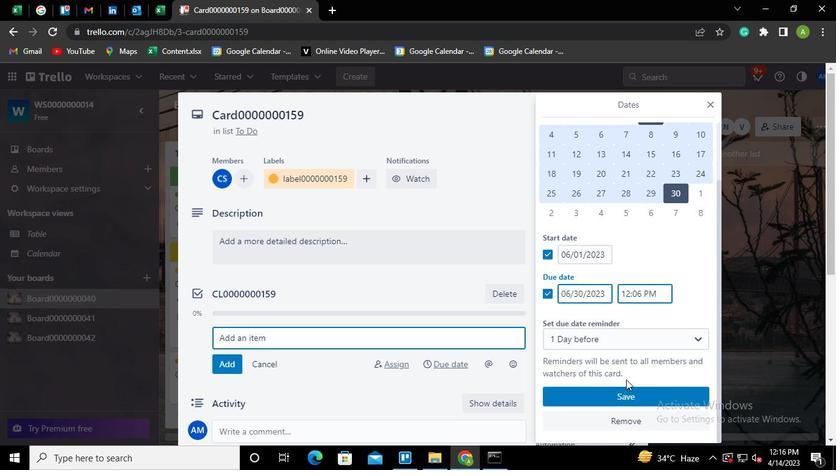 
Action: Mouse pressed left at (625, 391)
Screenshot: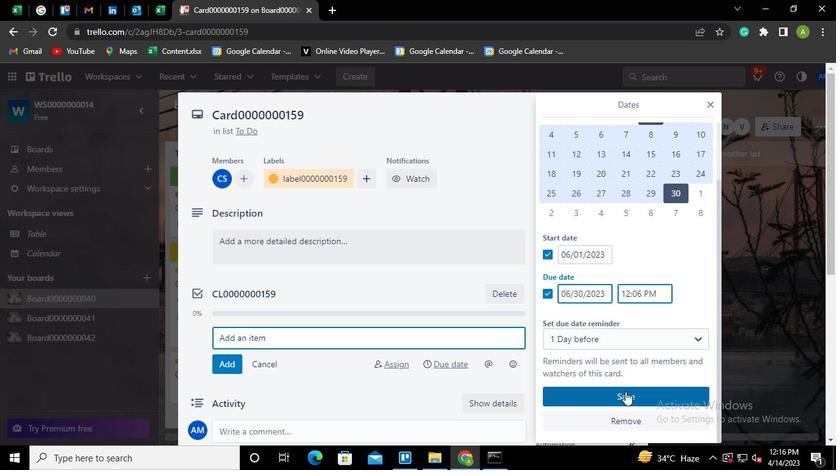 
Action: Mouse moved to (499, 457)
Screenshot: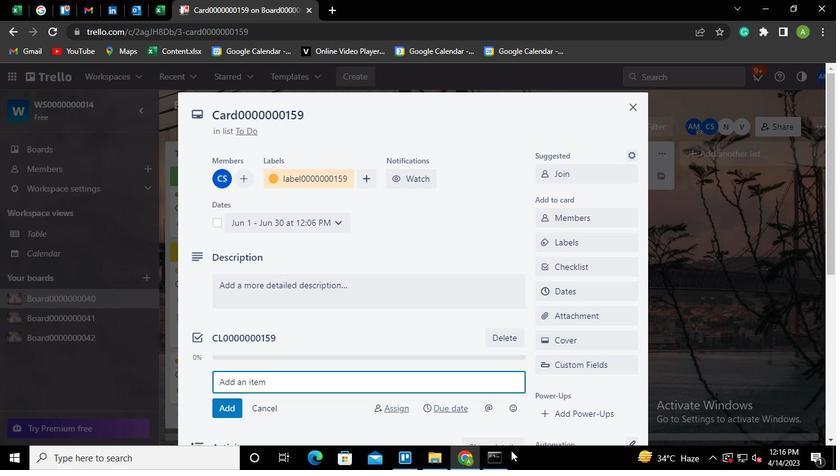 
Action: Mouse pressed left at (499, 457)
Screenshot: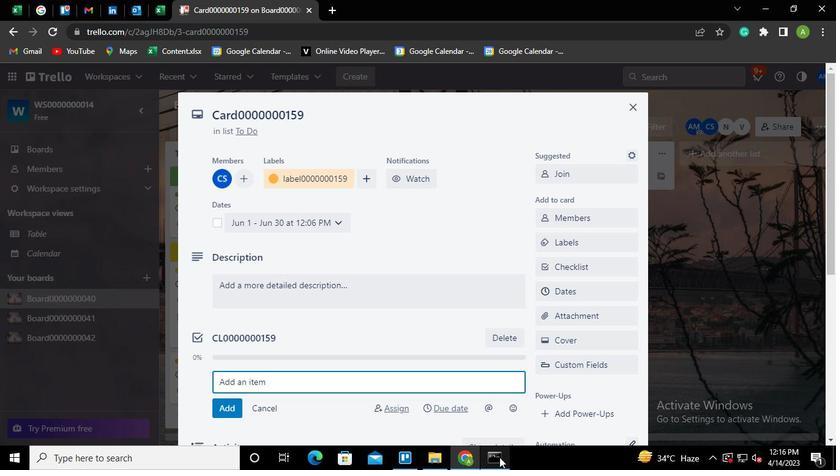 
Action: Mouse moved to (598, 27)
Screenshot: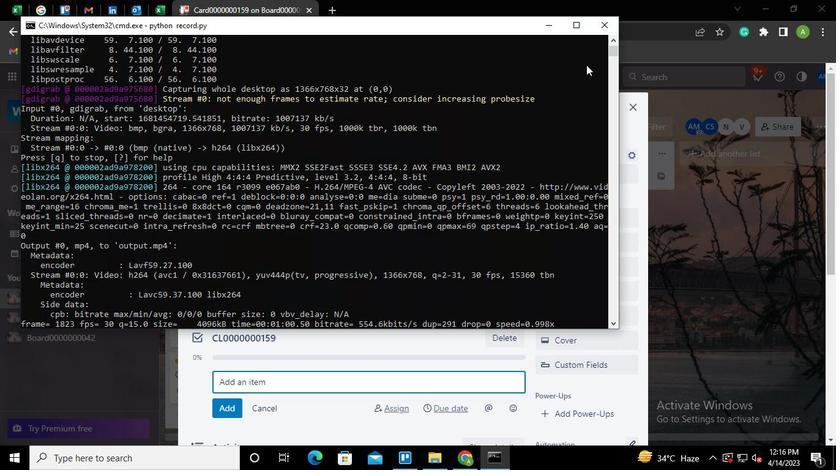 
Action: Mouse pressed left at (598, 27)
Screenshot: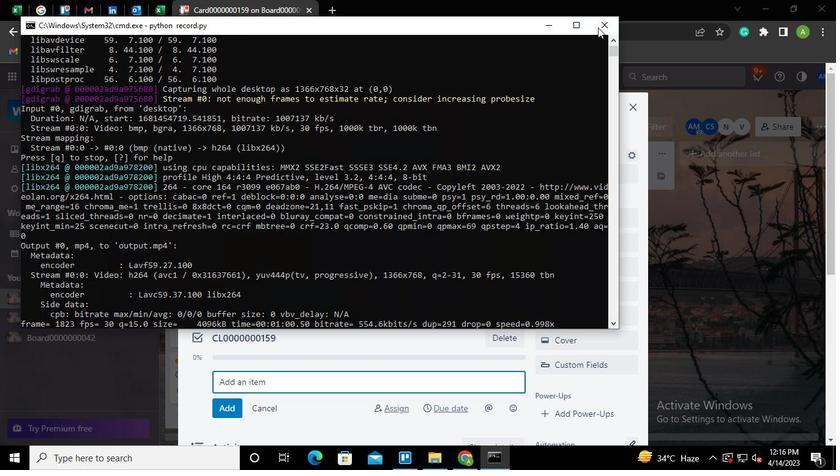 
